 Task: Use VLC "Snapshot" feature to capture screenshots of a video with a customizable filename prefix.
Action: Mouse moved to (157, 97)
Screenshot: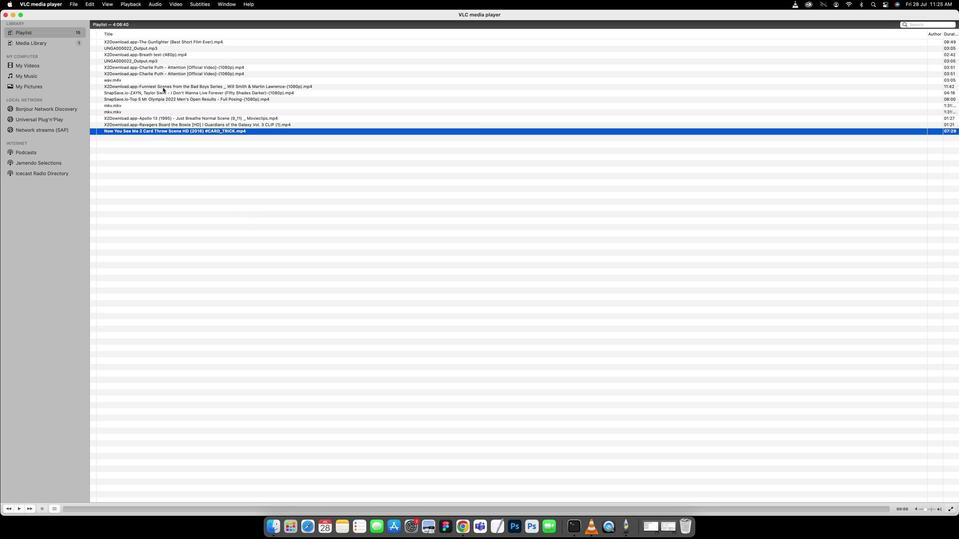 
Action: Mouse pressed left at (157, 97)
Screenshot: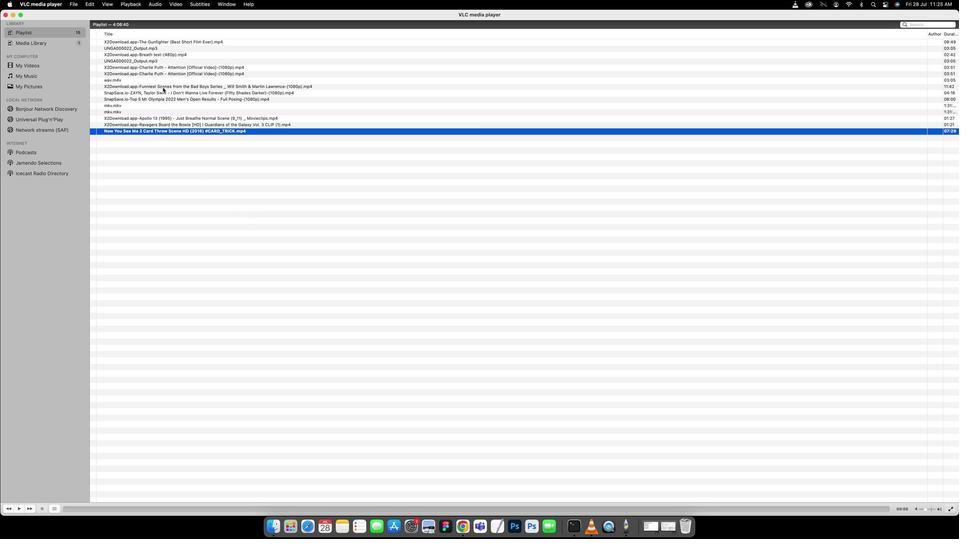 
Action: Mouse pressed left at (157, 97)
Screenshot: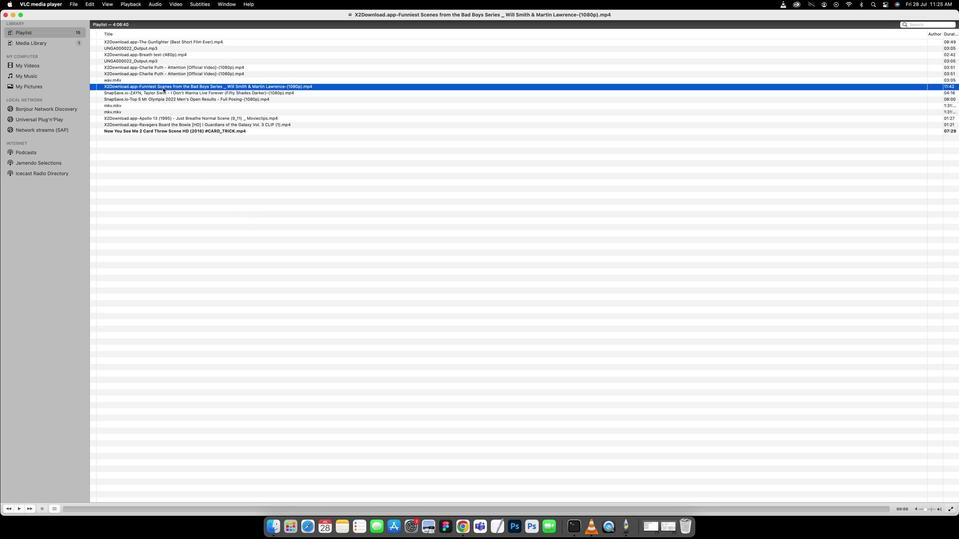 
Action: Mouse moved to (404, 461)
Screenshot: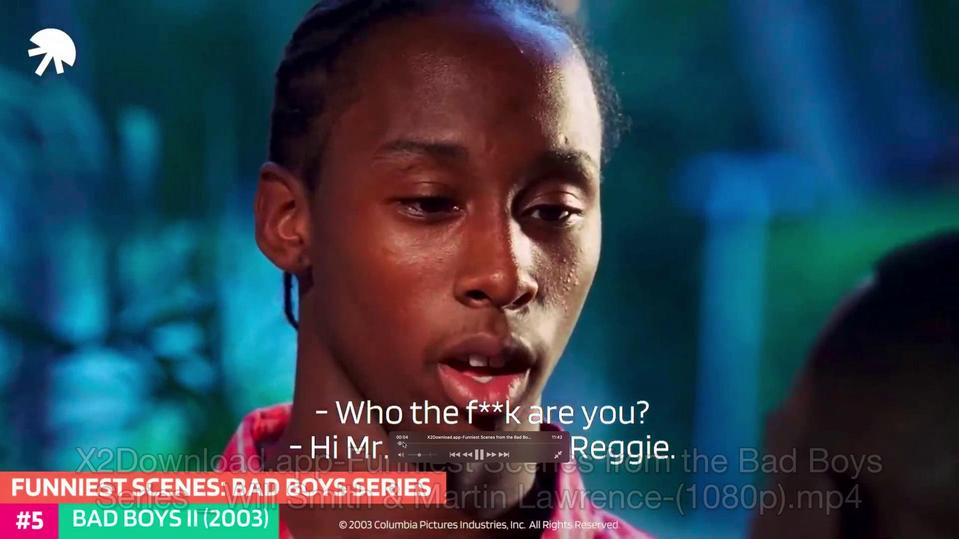 
Action: Mouse pressed left at (404, 461)
Screenshot: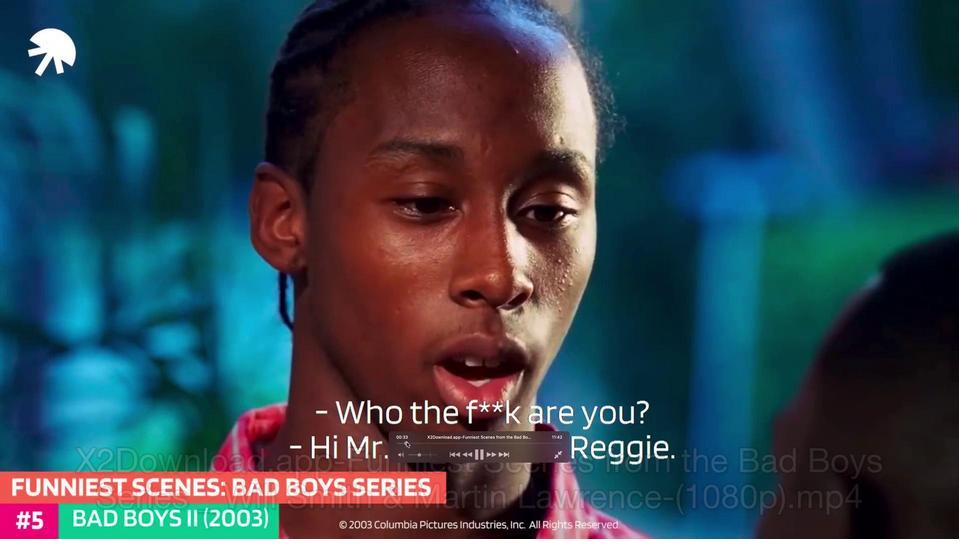 
Action: Mouse moved to (246, 252)
Screenshot: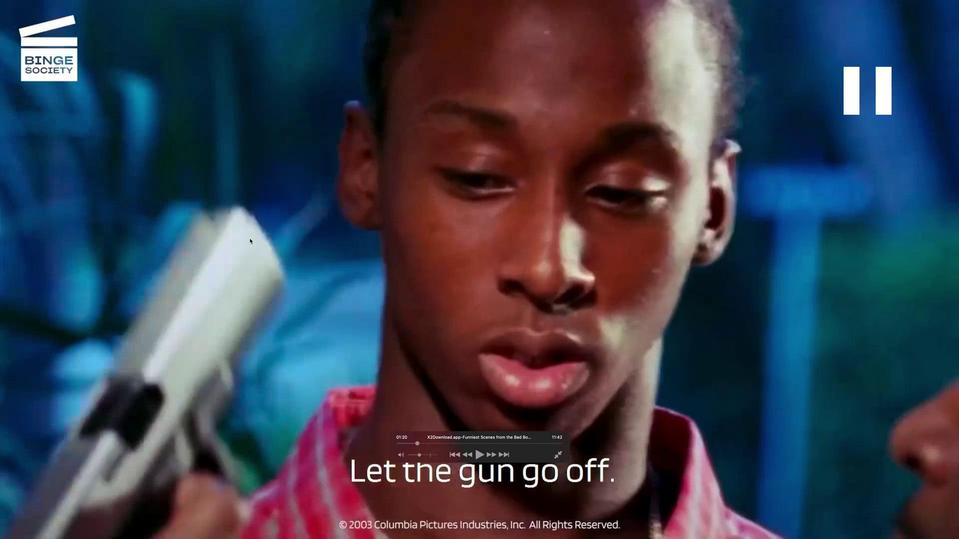 
Action: Key pressed Key.space
Screenshot: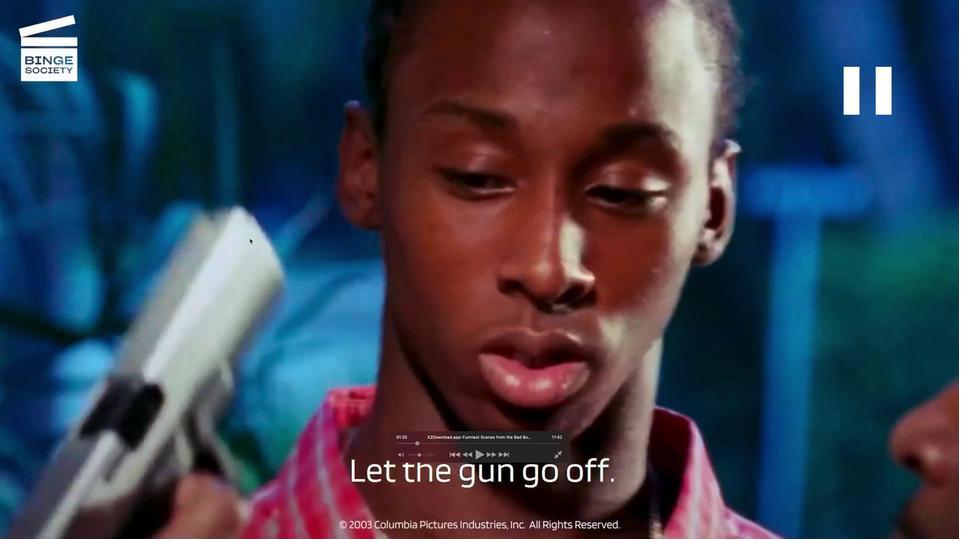 
Action: Mouse moved to (145, 12)
Screenshot: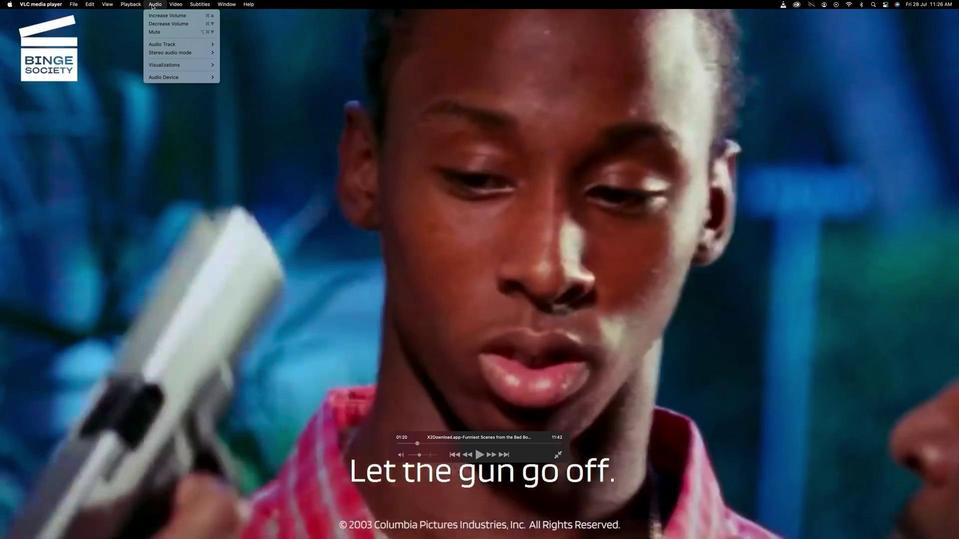 
Action: Mouse pressed left at (145, 12)
Screenshot: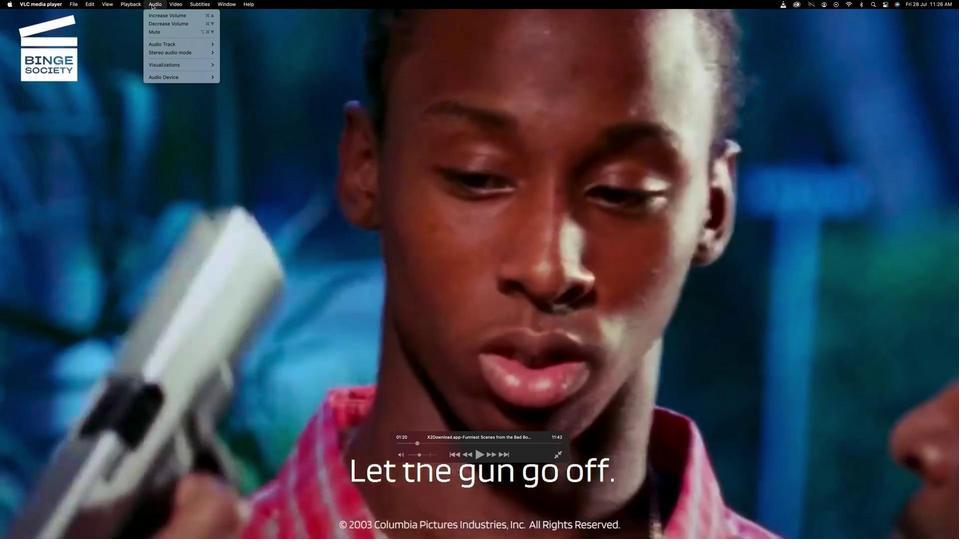 
Action: Mouse moved to (178, 76)
Screenshot: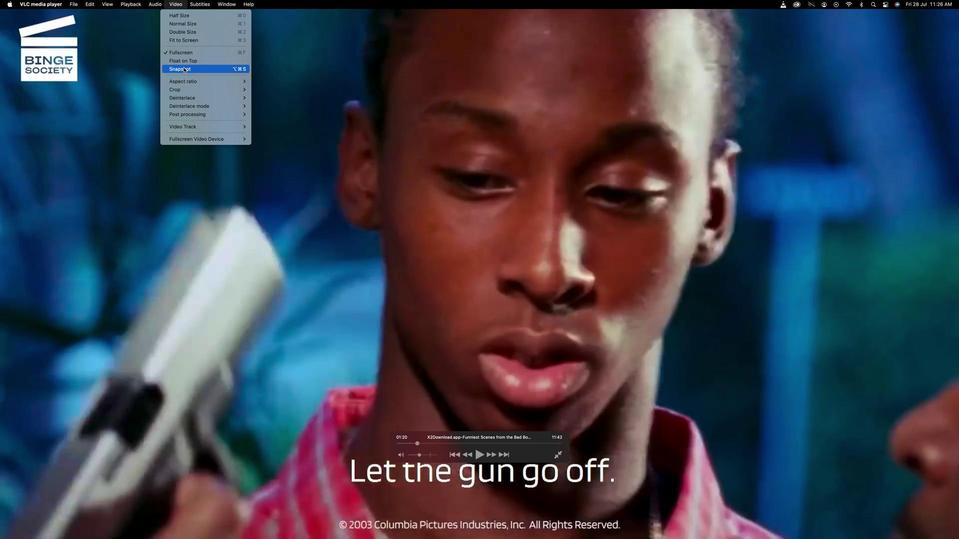 
Action: Mouse pressed left at (178, 76)
Screenshot: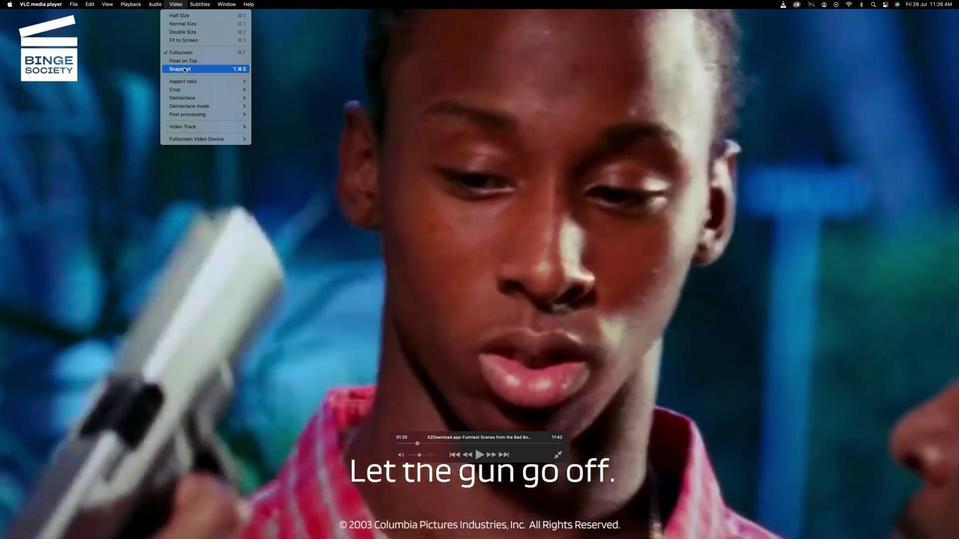 
Action: Mouse moved to (268, 543)
Screenshot: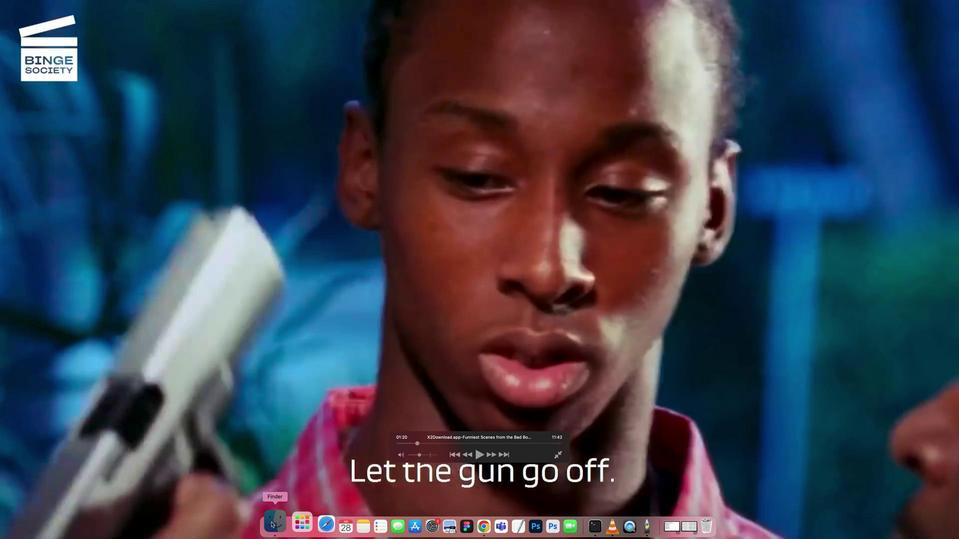 
Action: Mouse pressed left at (268, 543)
Screenshot: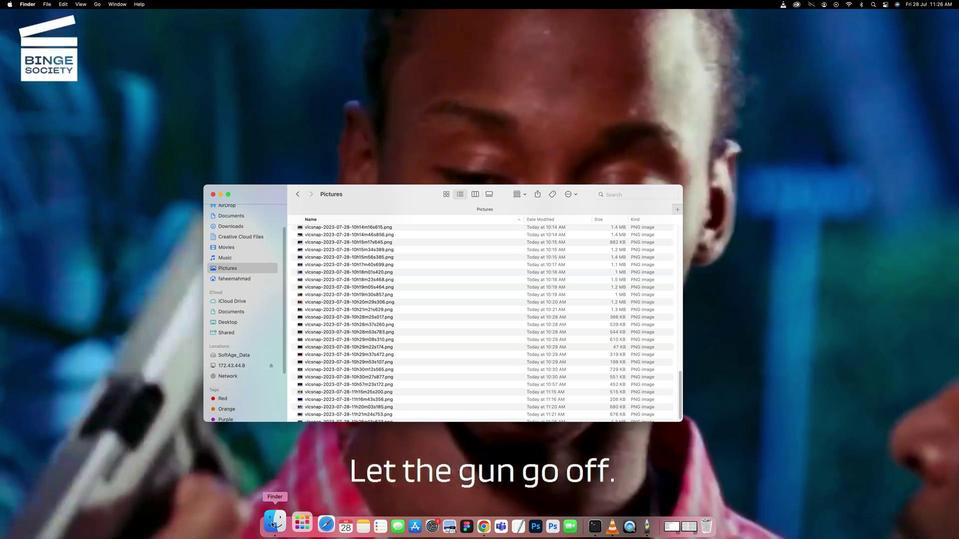 
Action: Mouse moved to (249, 284)
Screenshot: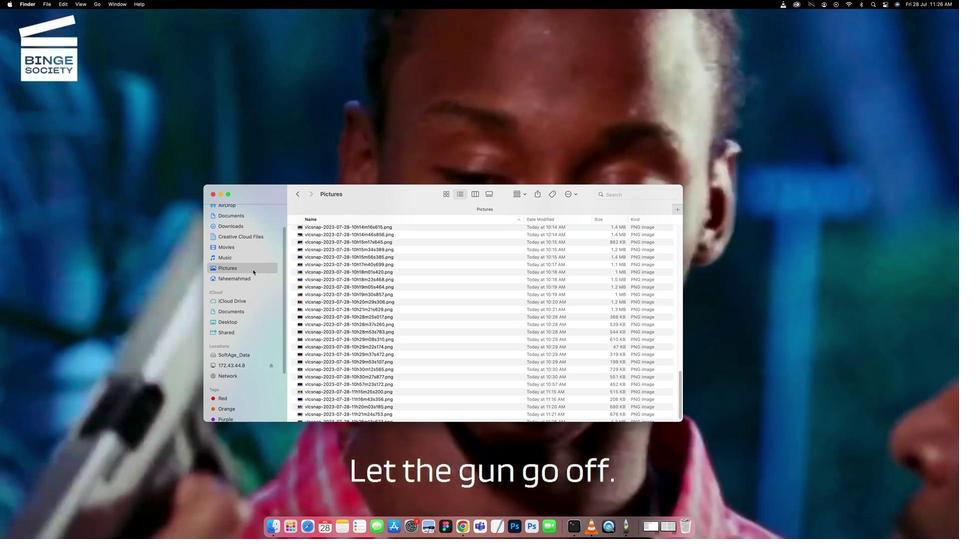
Action: Mouse pressed left at (249, 284)
Screenshot: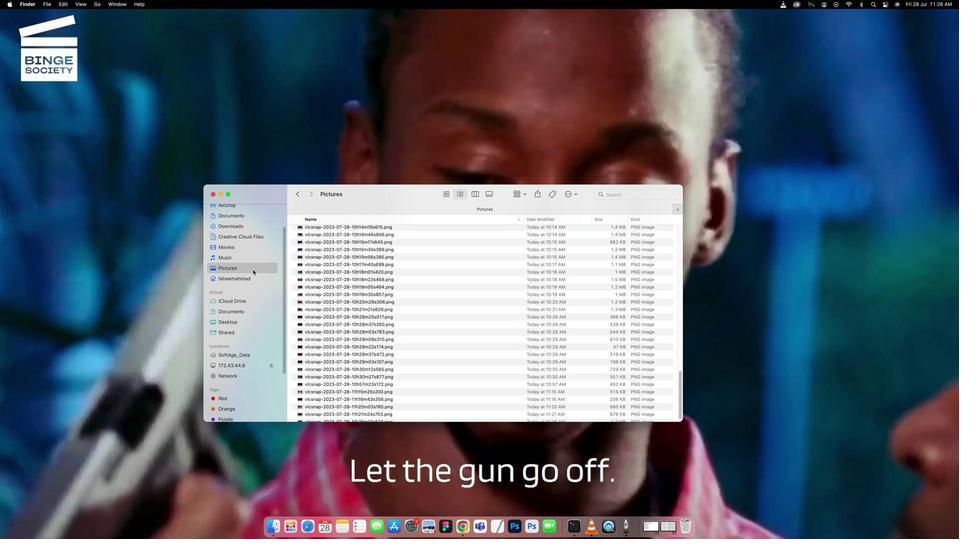 
Action: Mouse moved to (249, 284)
Screenshot: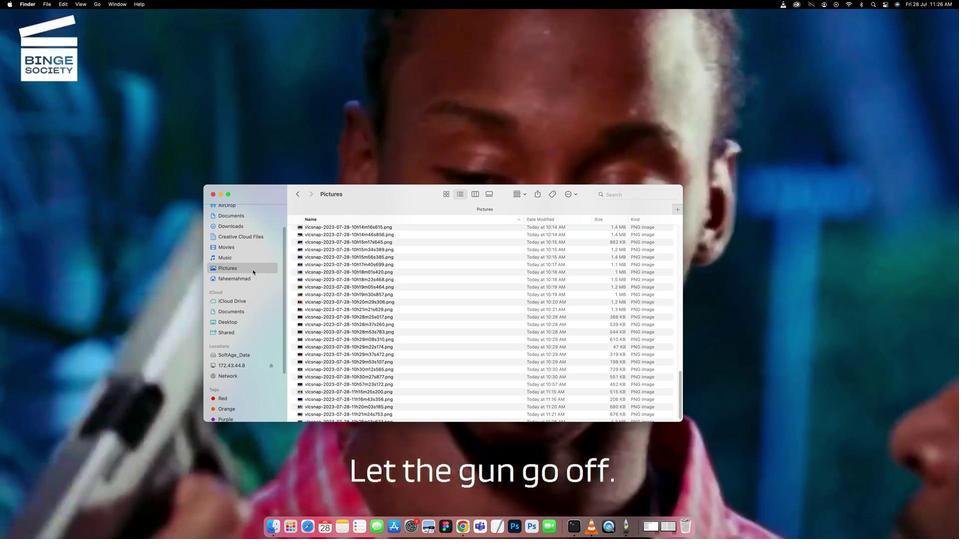 
Action: Mouse pressed left at (249, 284)
Screenshot: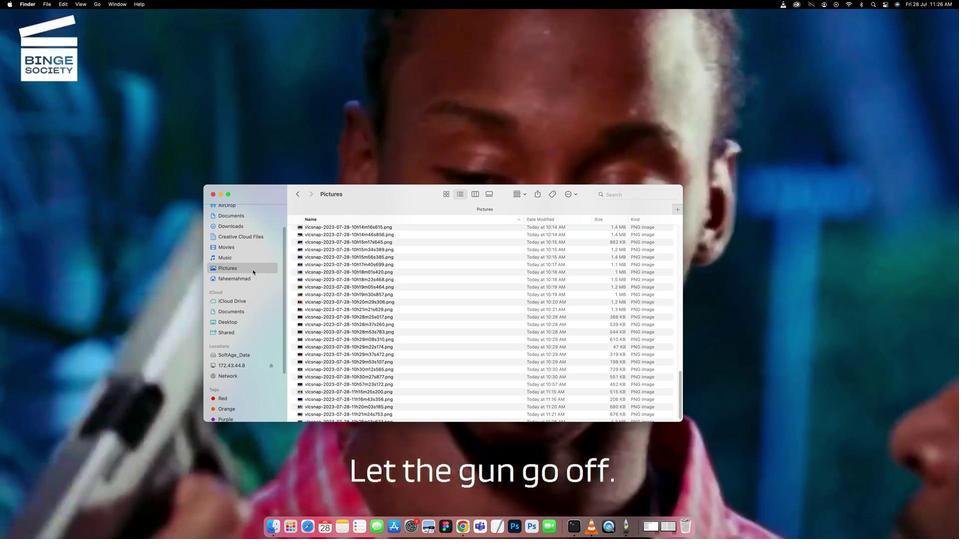 
Action: Mouse moved to (244, 272)
Screenshot: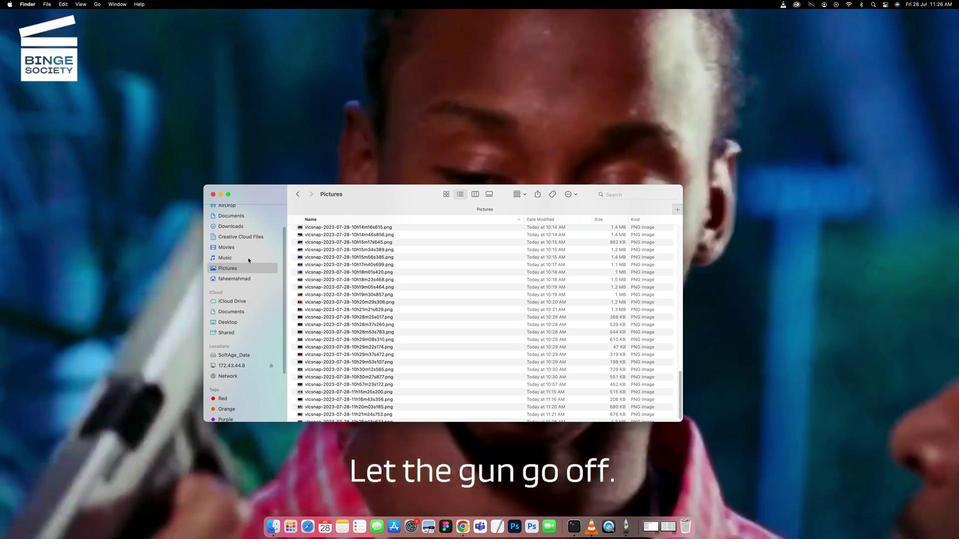 
Action: Mouse pressed left at (244, 272)
Screenshot: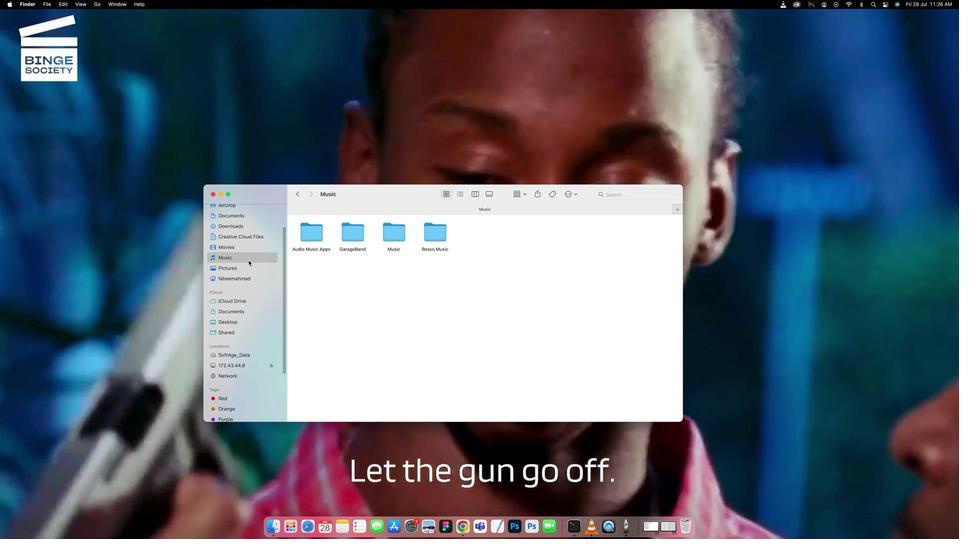 
Action: Mouse moved to (244, 282)
Screenshot: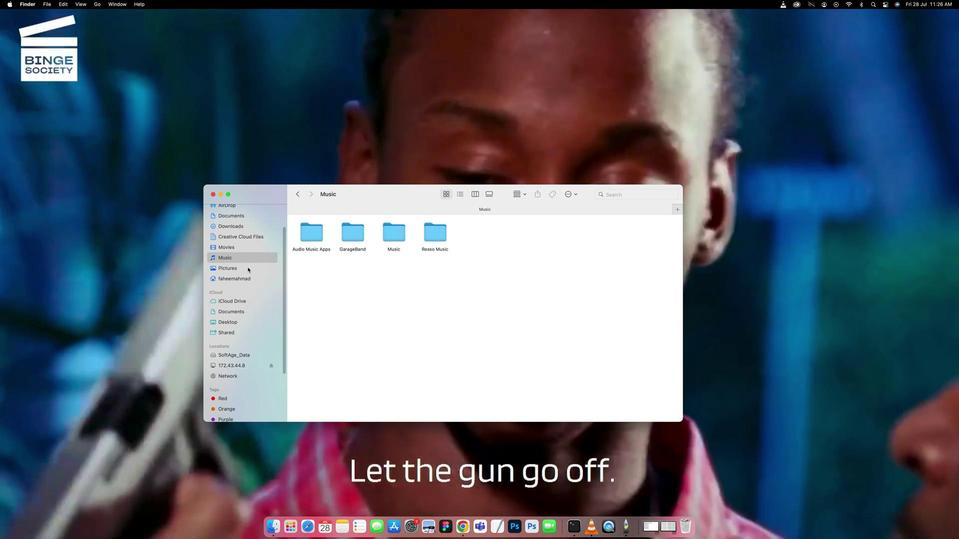 
Action: Mouse pressed left at (244, 282)
Screenshot: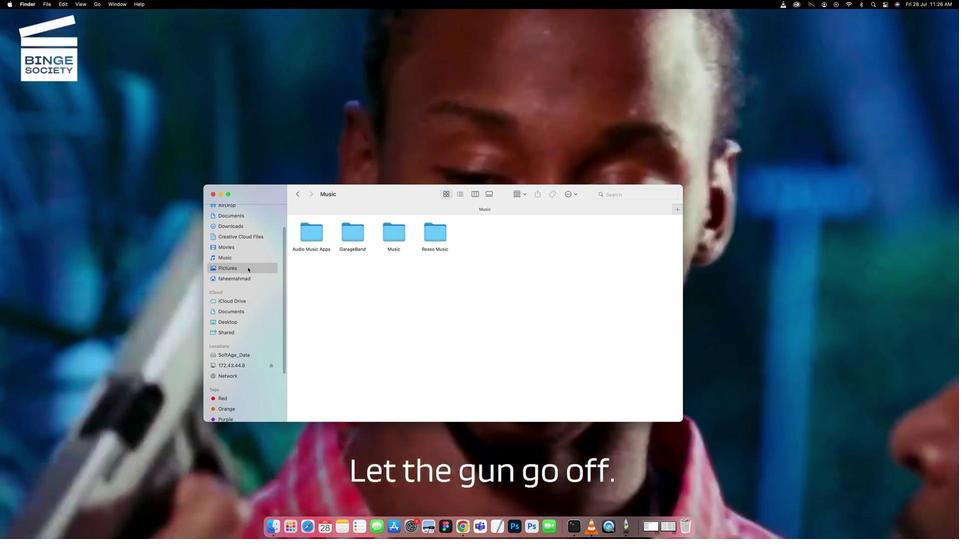 
Action: Mouse moved to (312, 283)
Screenshot: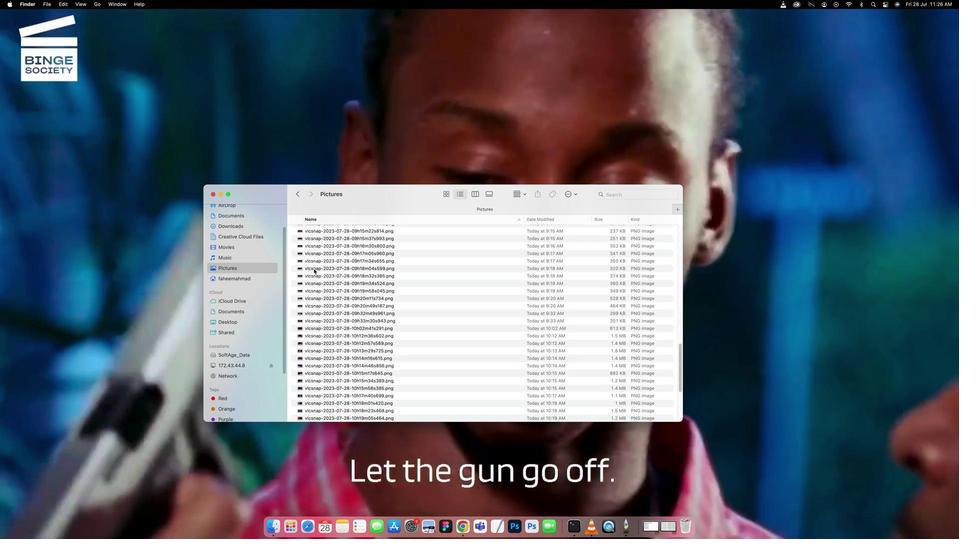 
Action: Mouse scrolled (312, 283) with delta (-9, 7)
Screenshot: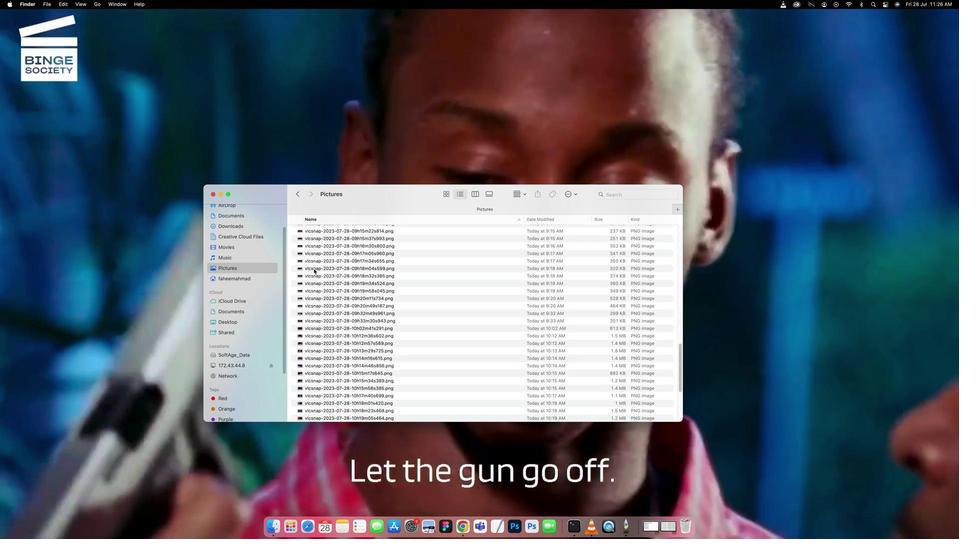 
Action: Mouse scrolled (312, 283) with delta (-9, 7)
Screenshot: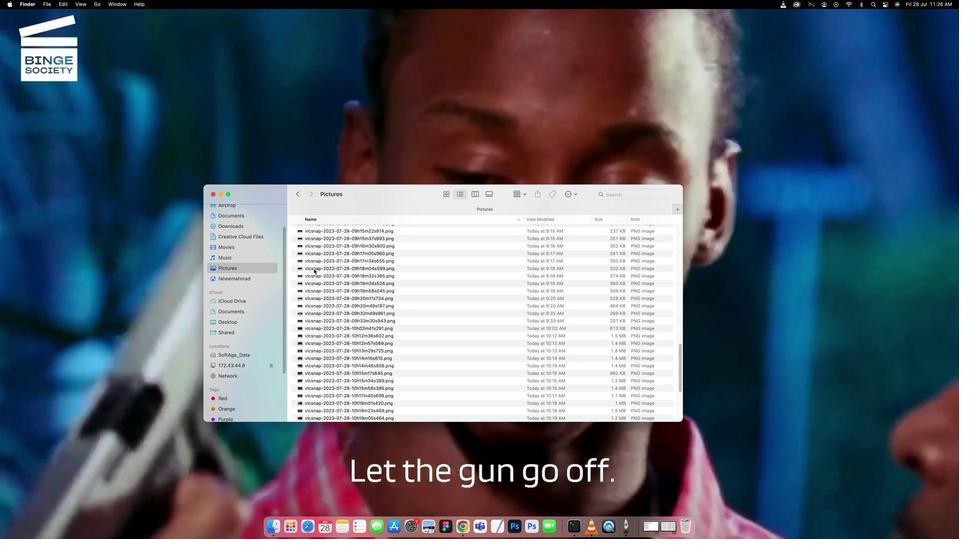 
Action: Mouse scrolled (312, 283) with delta (-9, 8)
Screenshot: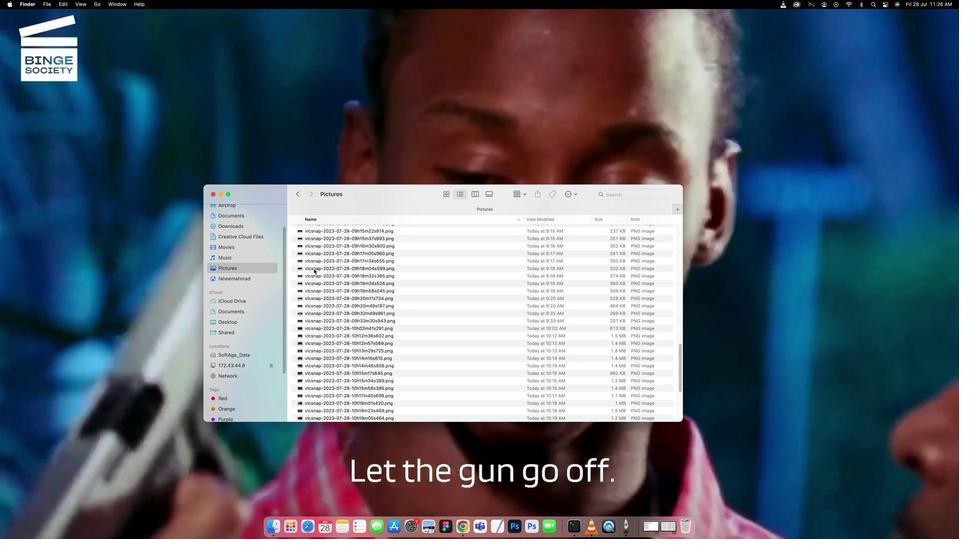 
Action: Mouse scrolled (312, 283) with delta (-9, 9)
Screenshot: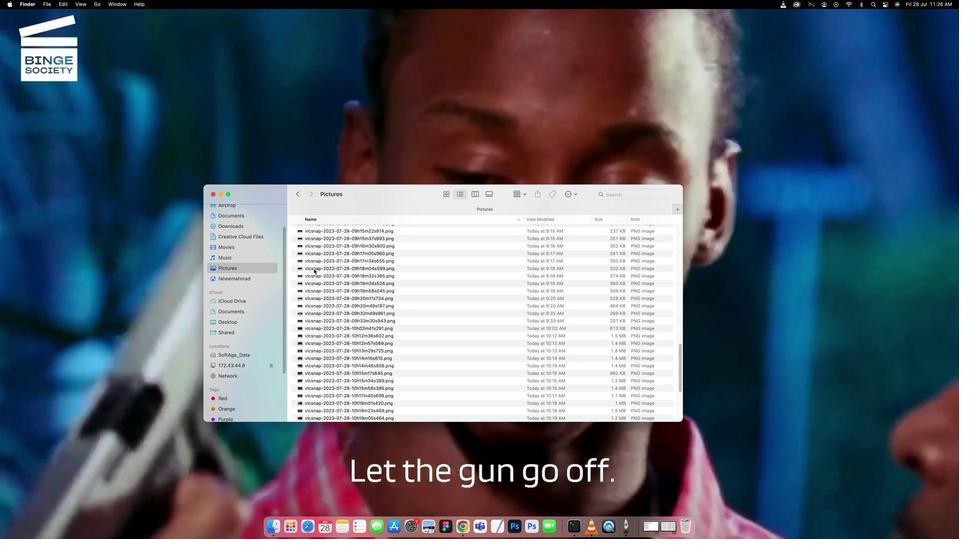 
Action: Mouse scrolled (312, 283) with delta (-9, 9)
Screenshot: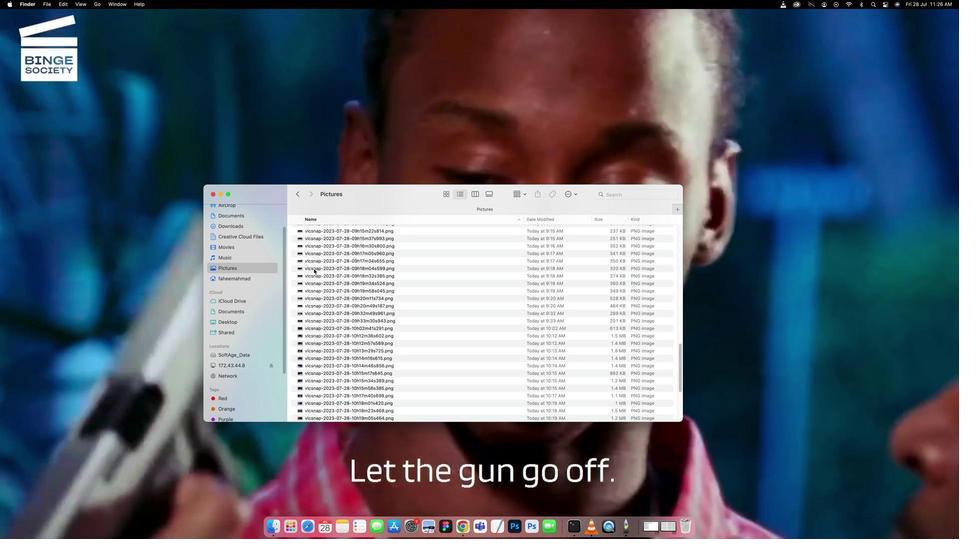 
Action: Mouse scrolled (312, 283) with delta (-9, 7)
Screenshot: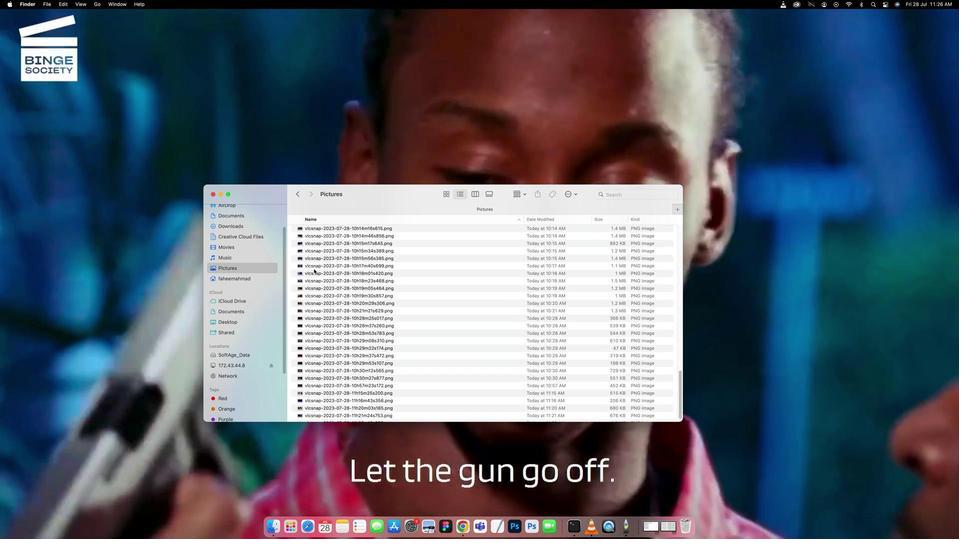 
Action: Mouse scrolled (312, 283) with delta (-9, 7)
Screenshot: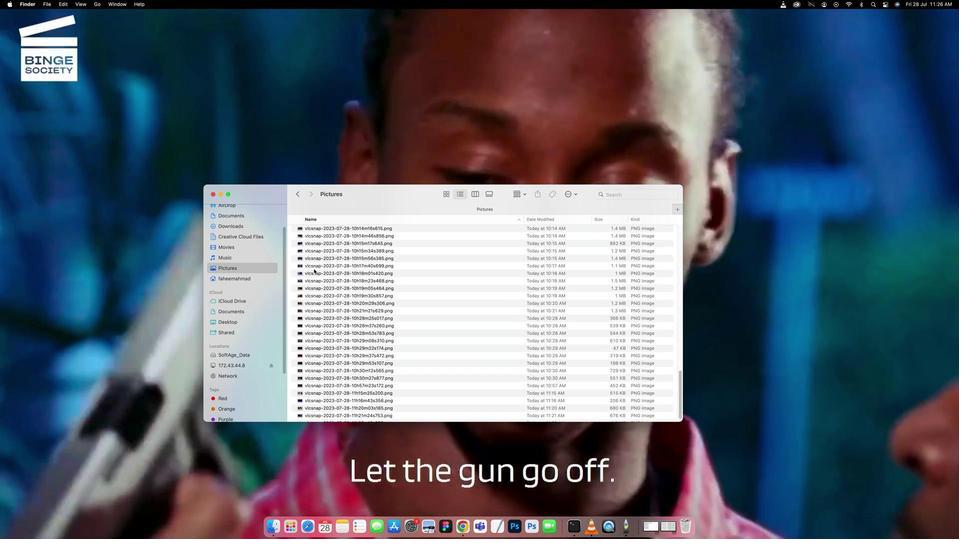 
Action: Mouse scrolled (312, 283) with delta (-9, 5)
Screenshot: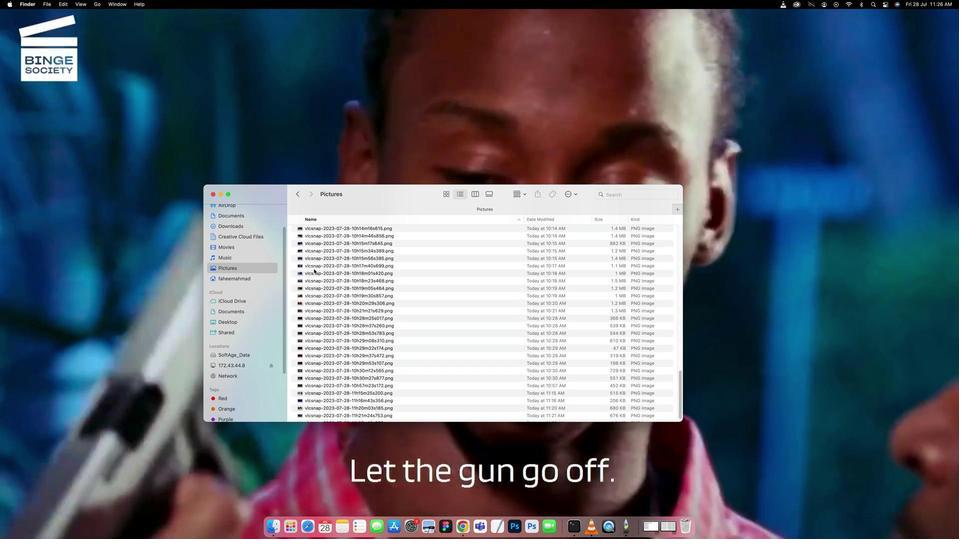 
Action: Mouse scrolled (312, 283) with delta (-9, 5)
Screenshot: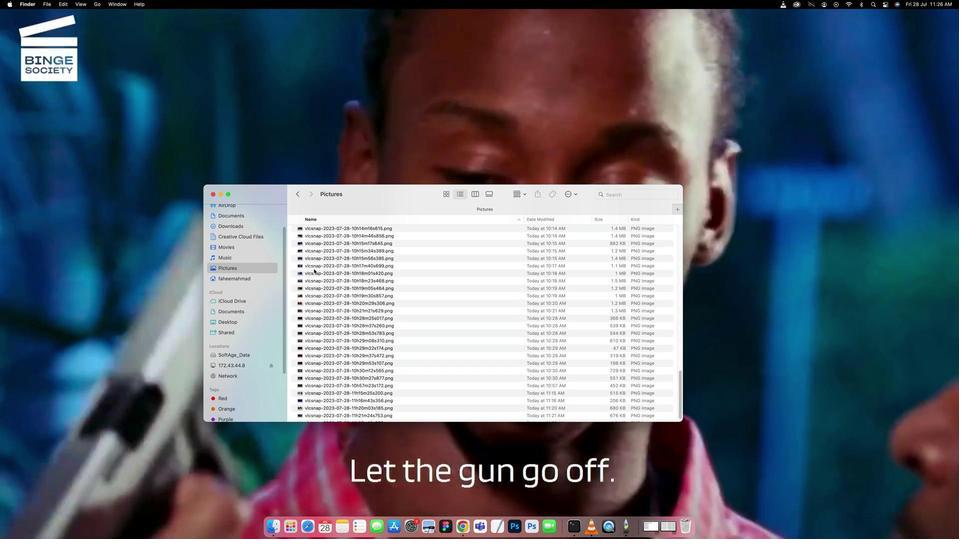 
Action: Mouse scrolled (312, 283) with delta (-9, 5)
Screenshot: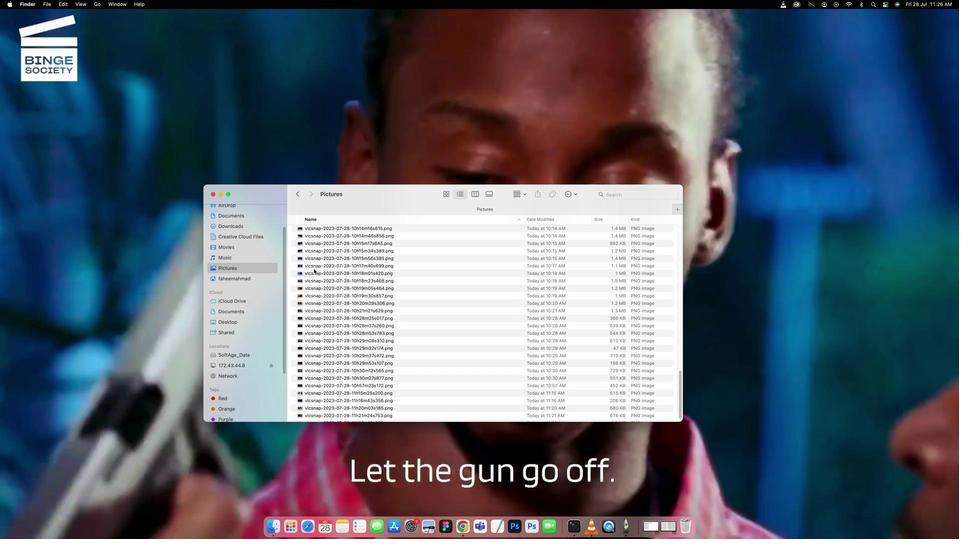 
Action: Mouse scrolled (312, 283) with delta (-9, 7)
Screenshot: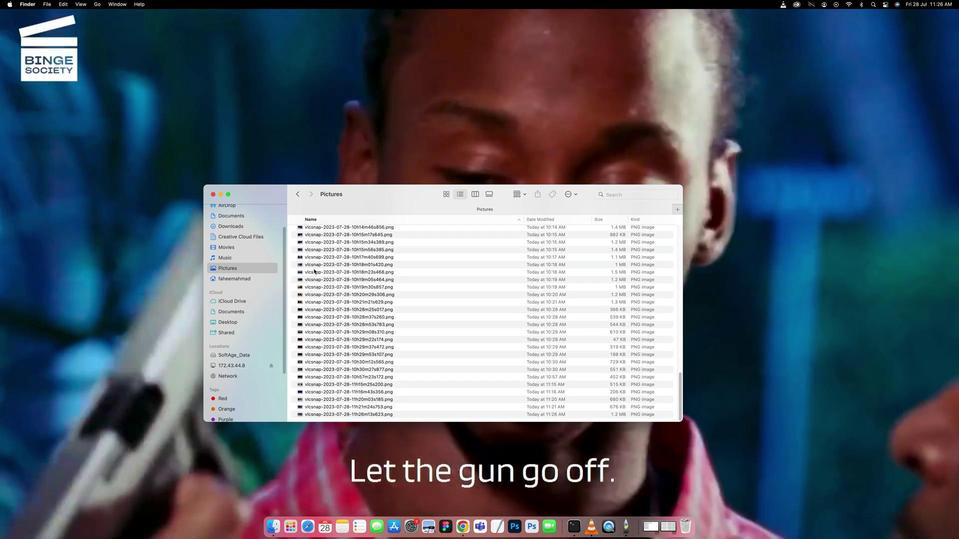 
Action: Mouse scrolled (312, 283) with delta (-9, 7)
Screenshot: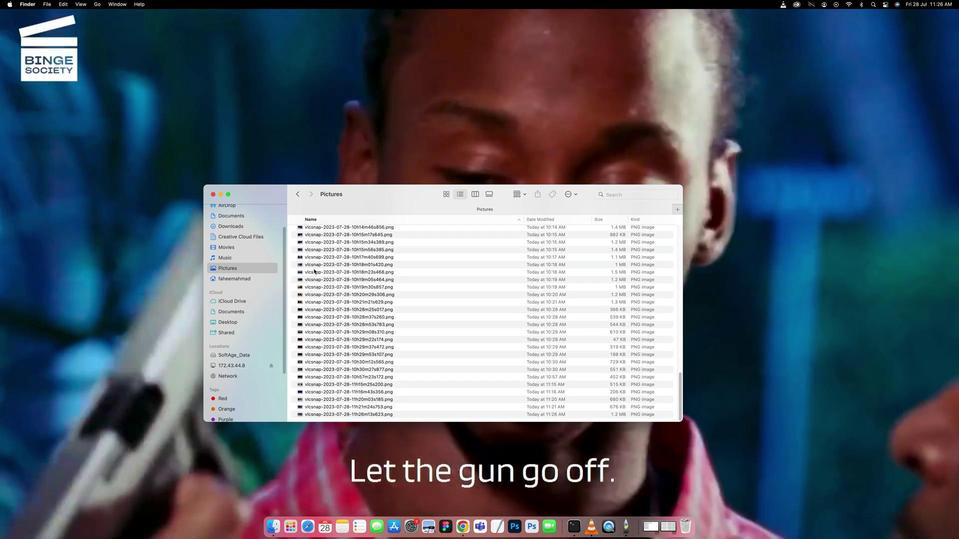 
Action: Mouse scrolled (312, 283) with delta (-9, 5)
Screenshot: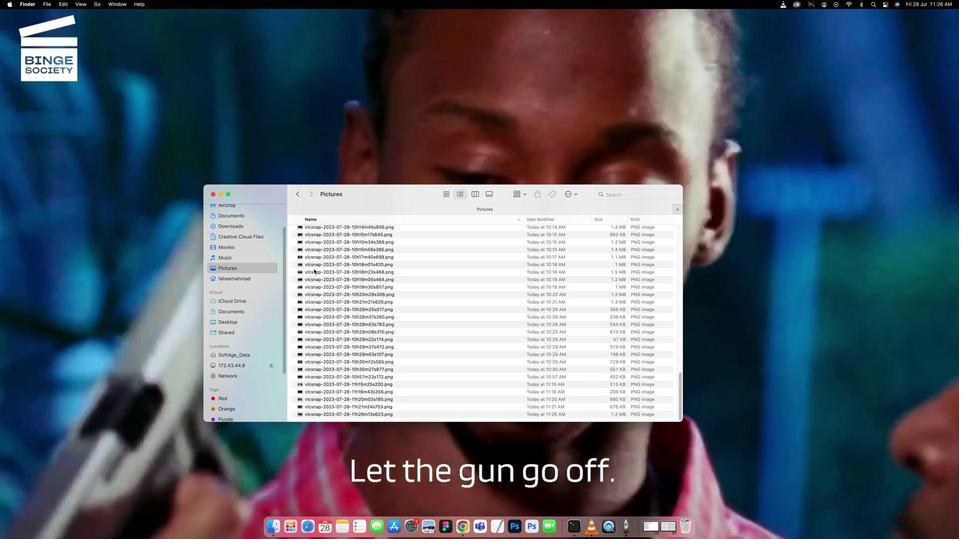 
Action: Mouse scrolled (312, 283) with delta (-9, 5)
Screenshot: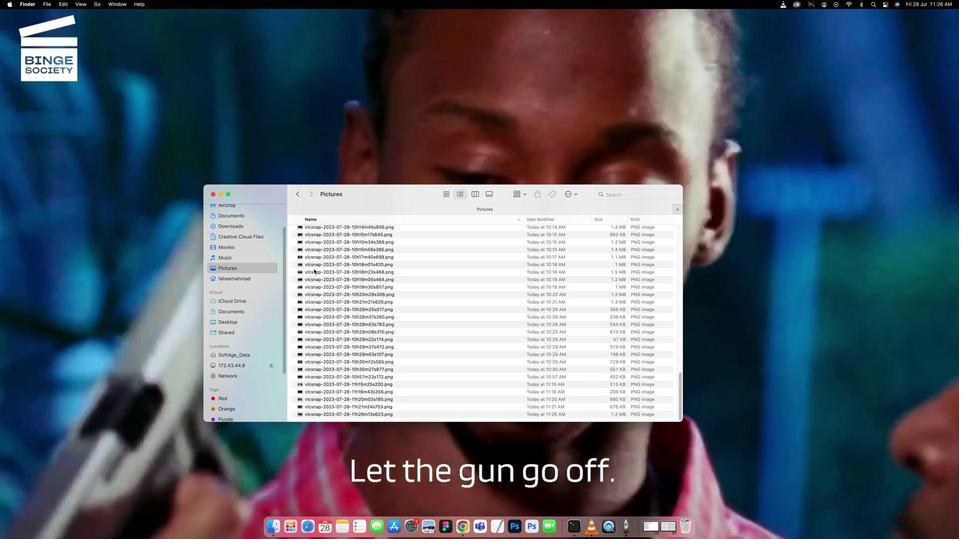 
Action: Mouse scrolled (312, 283) with delta (-9, 5)
Screenshot: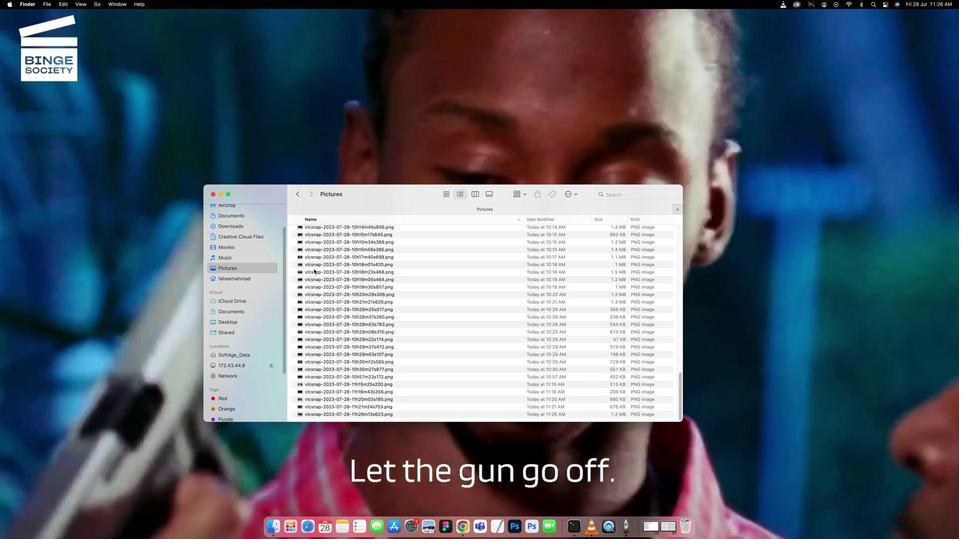 
Action: Mouse scrolled (312, 283) with delta (-9, 4)
Screenshot: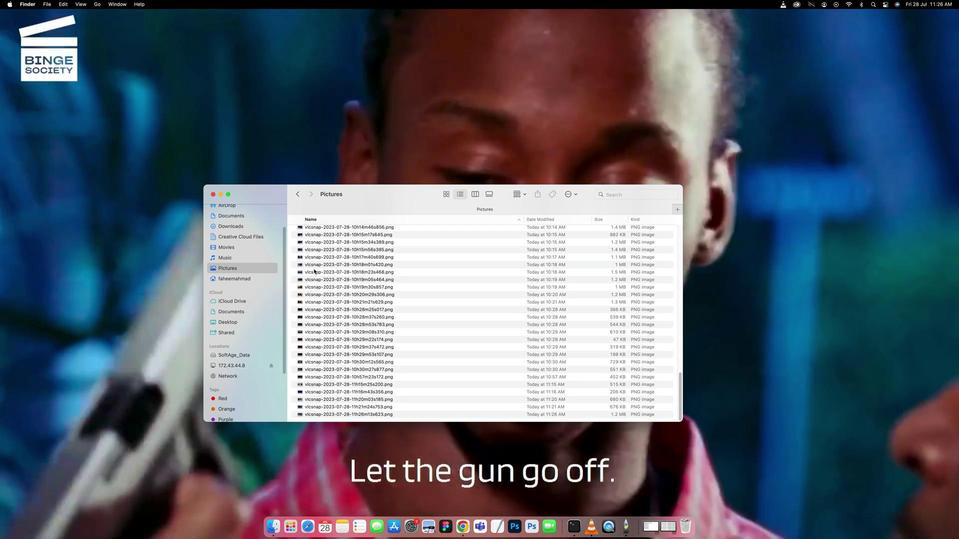 
Action: Mouse scrolled (312, 283) with delta (-9, 7)
Screenshot: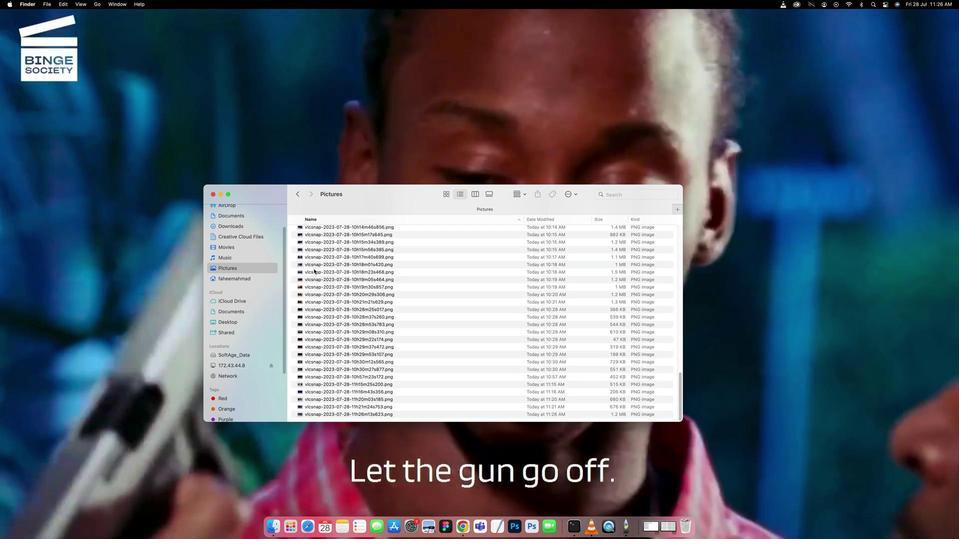 
Action: Mouse scrolled (312, 283) with delta (-9, 7)
Screenshot: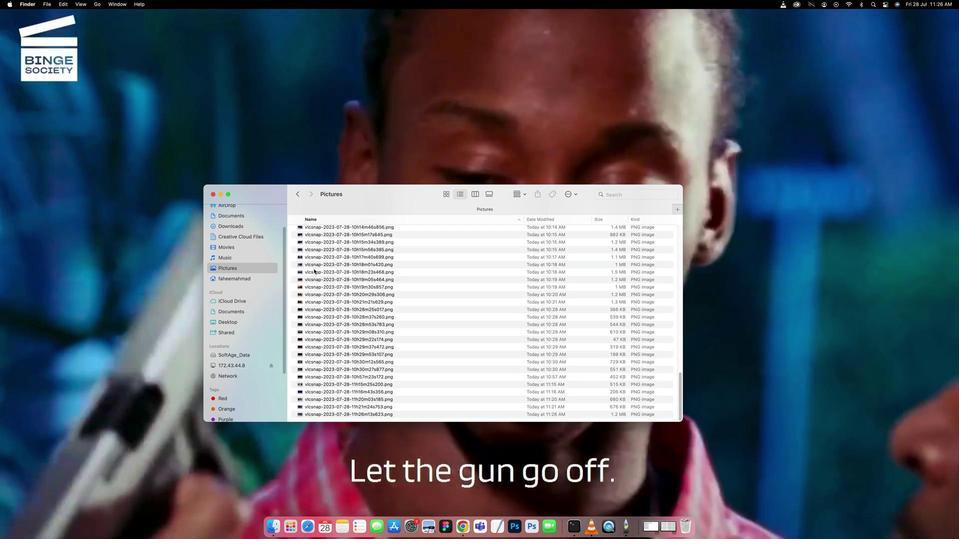 
Action: Mouse scrolled (312, 283) with delta (-9, 5)
Screenshot: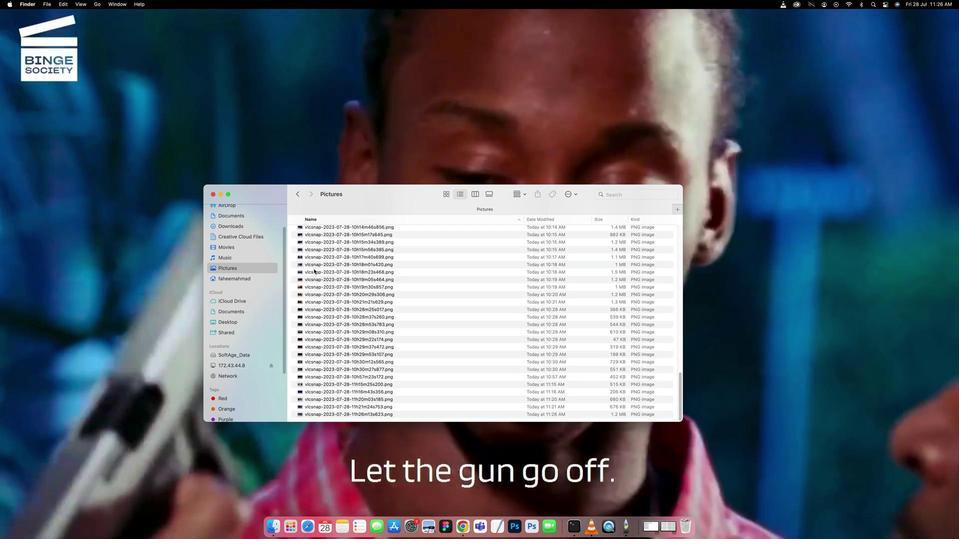 
Action: Mouse scrolled (312, 283) with delta (-9, 5)
Screenshot: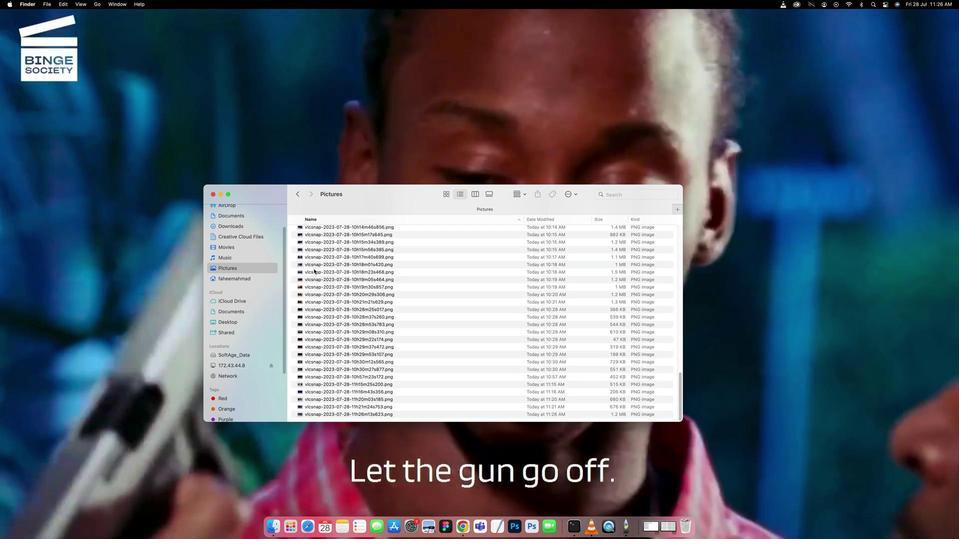 
Action: Mouse scrolled (312, 283) with delta (-9, 5)
Screenshot: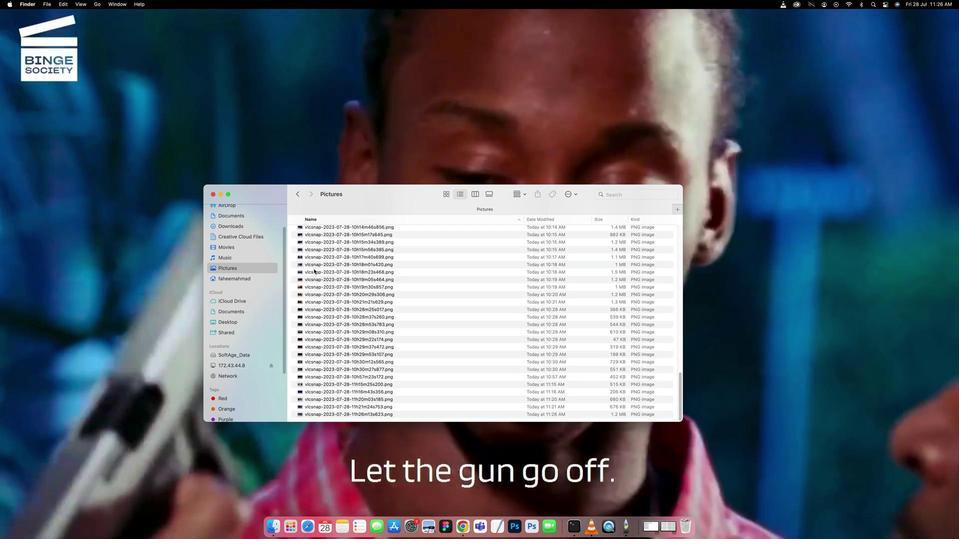 
Action: Mouse scrolled (312, 283) with delta (-9, 4)
Screenshot: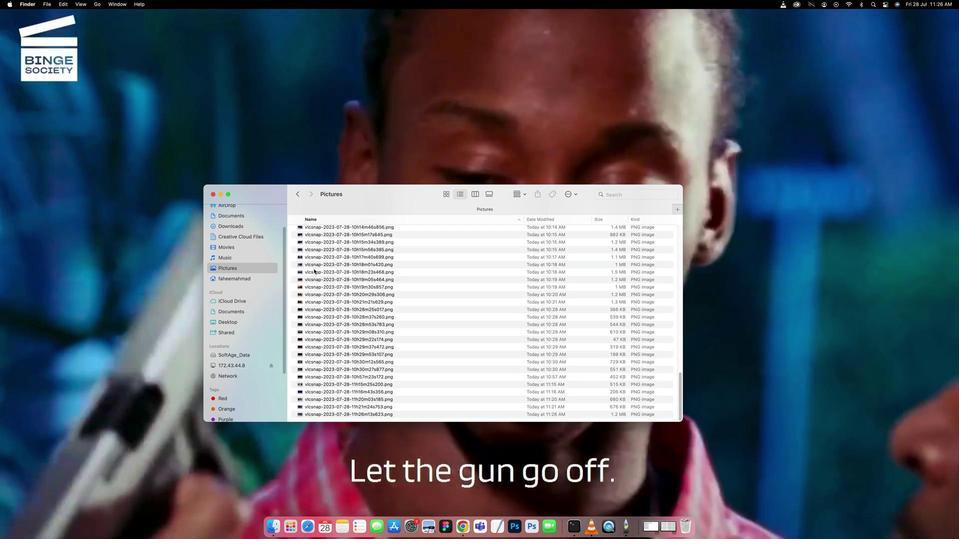 
Action: Mouse scrolled (312, 283) with delta (-9, 4)
Screenshot: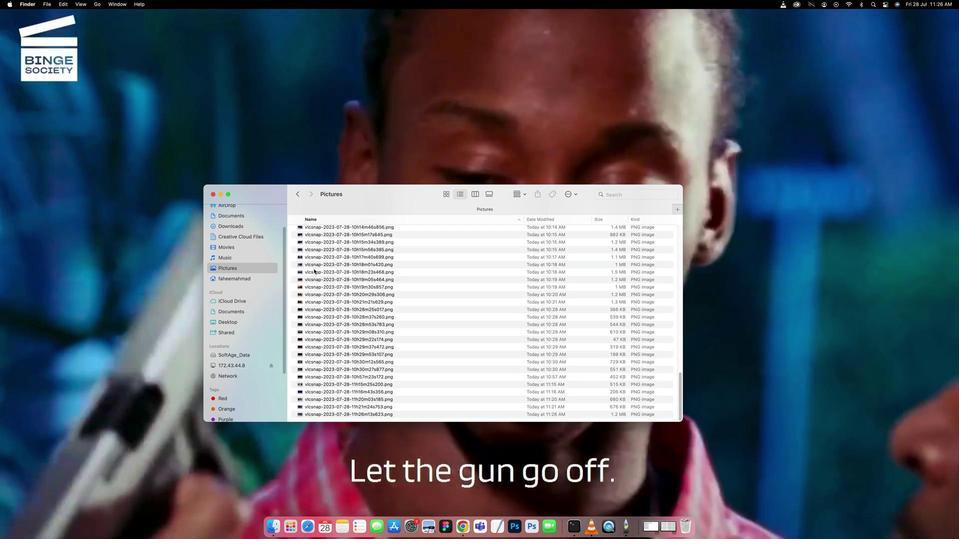 
Action: Mouse moved to (325, 433)
Screenshot: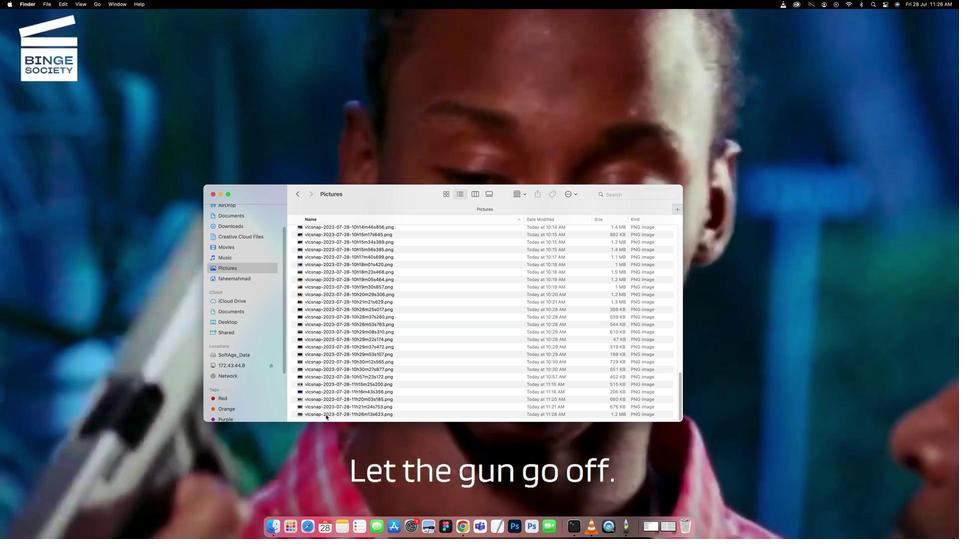 
Action: Mouse pressed left at (325, 433)
Screenshot: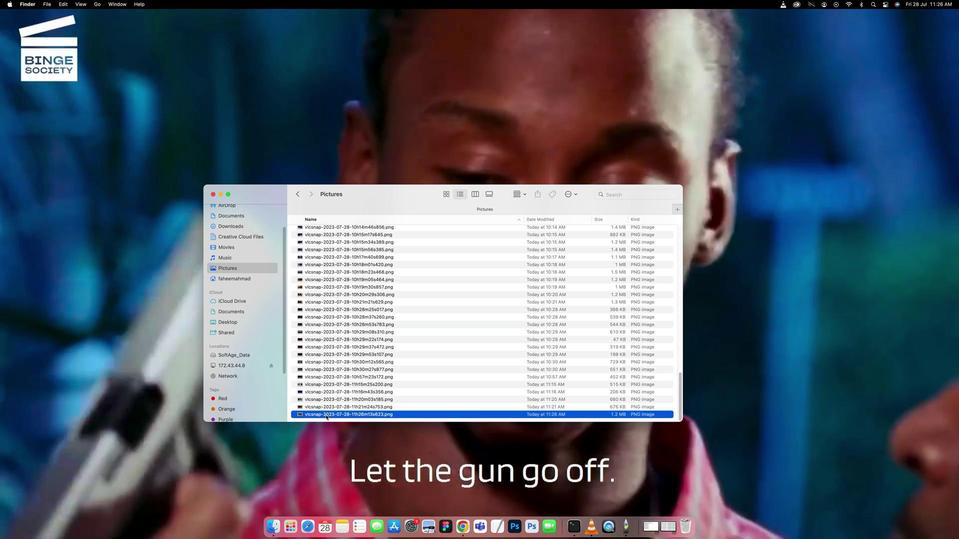 
Action: Mouse moved to (343, 385)
Screenshot: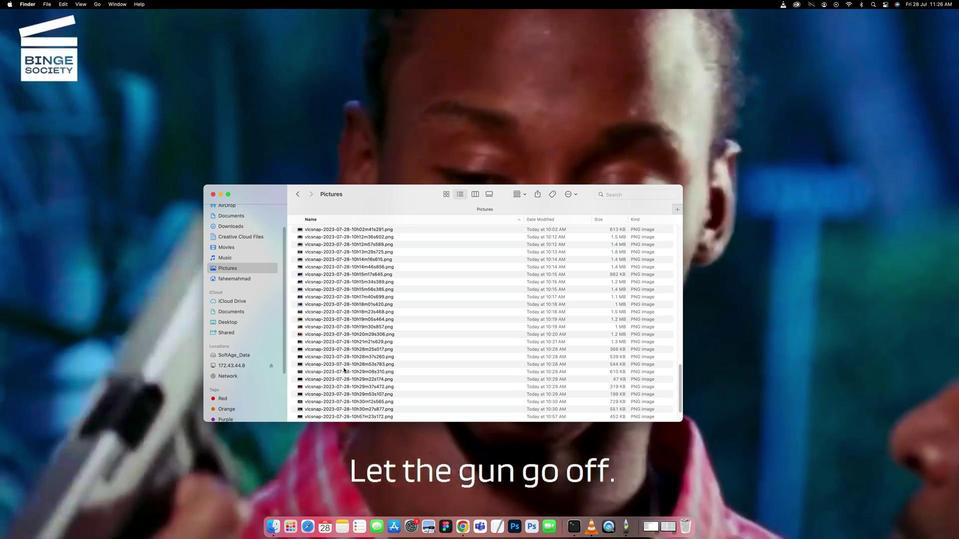 
Action: Mouse scrolled (343, 385) with delta (-9, 7)
Screenshot: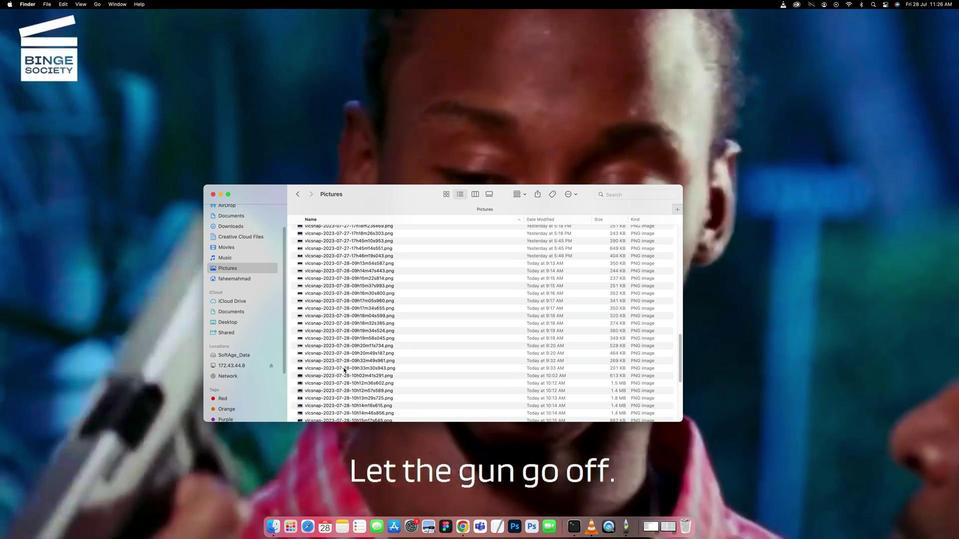 
Action: Mouse scrolled (343, 385) with delta (-9, 7)
Screenshot: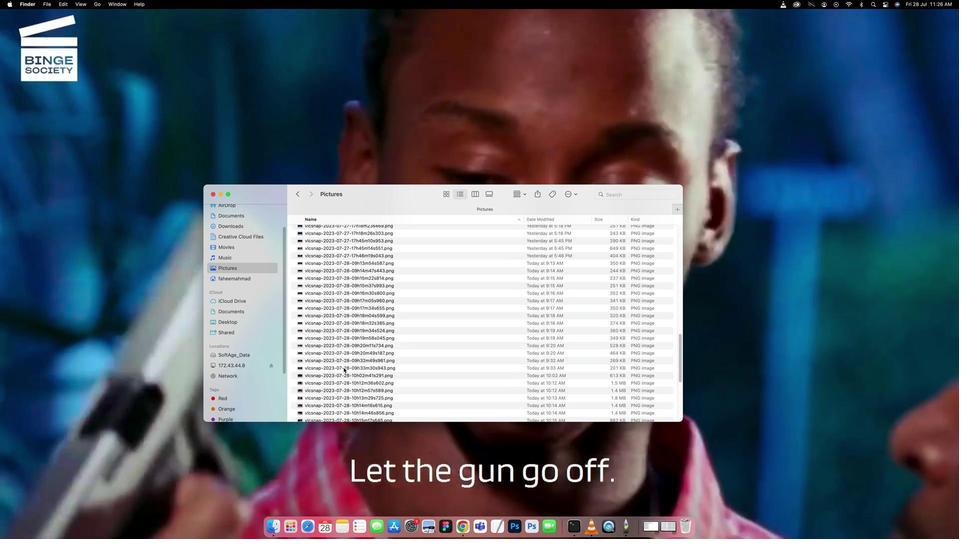 
Action: Mouse scrolled (343, 385) with delta (-9, 8)
Screenshot: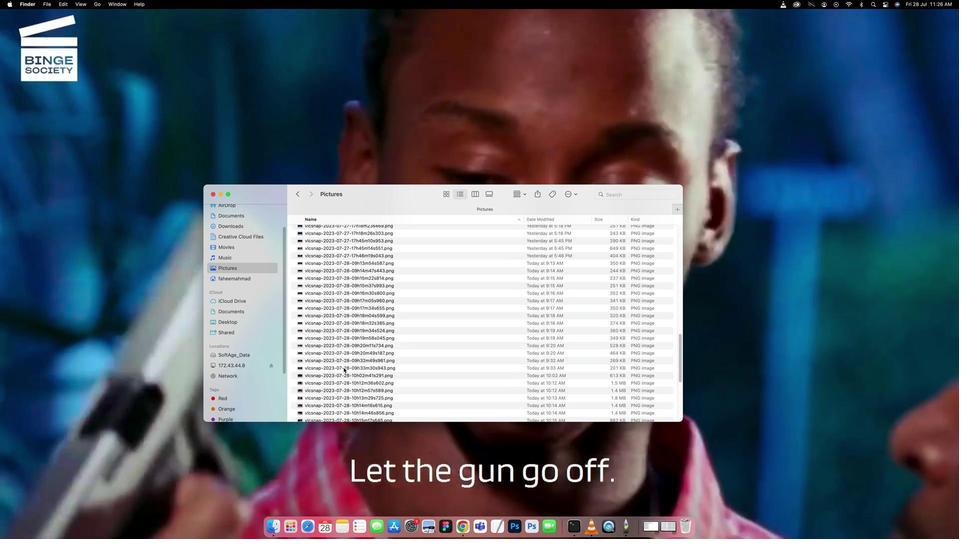 
Action: Mouse scrolled (343, 385) with delta (-9, 9)
Screenshot: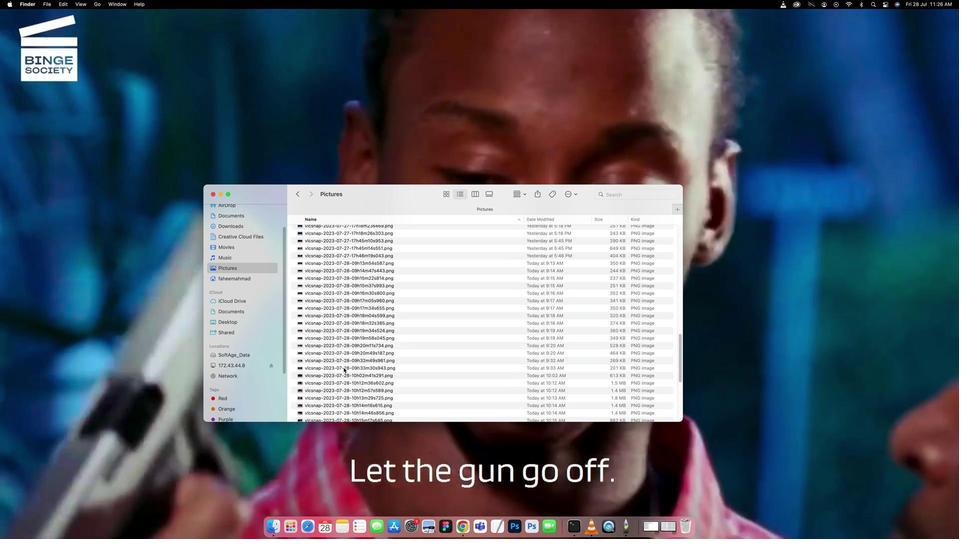 
Action: Mouse scrolled (343, 385) with delta (-9, 9)
Screenshot: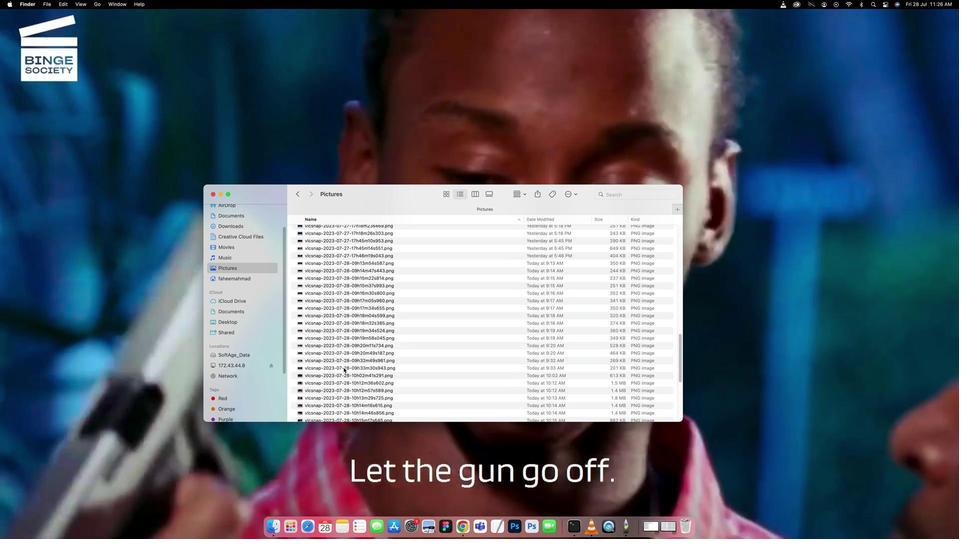 
Action: Mouse scrolled (343, 385) with delta (-9, 10)
Screenshot: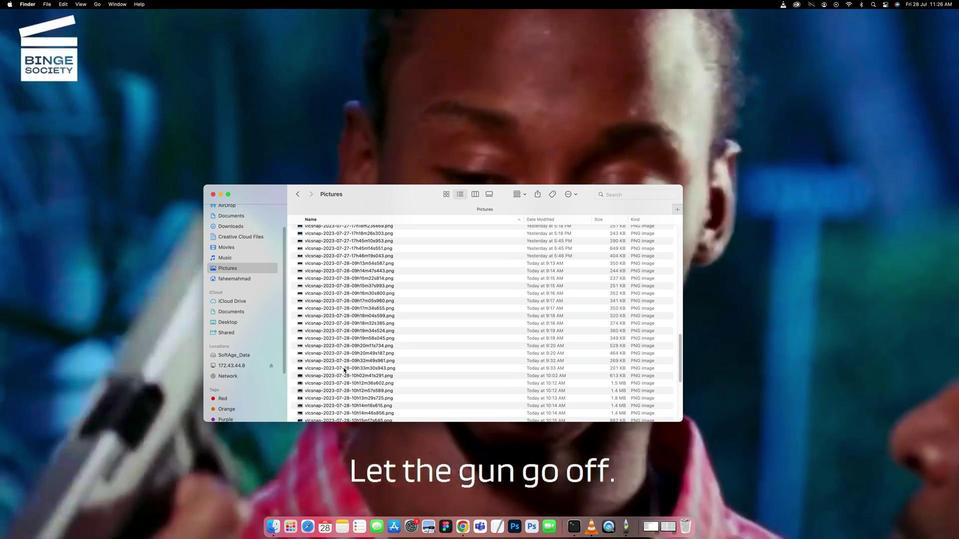 
Action: Mouse scrolled (343, 385) with delta (-9, 7)
Screenshot: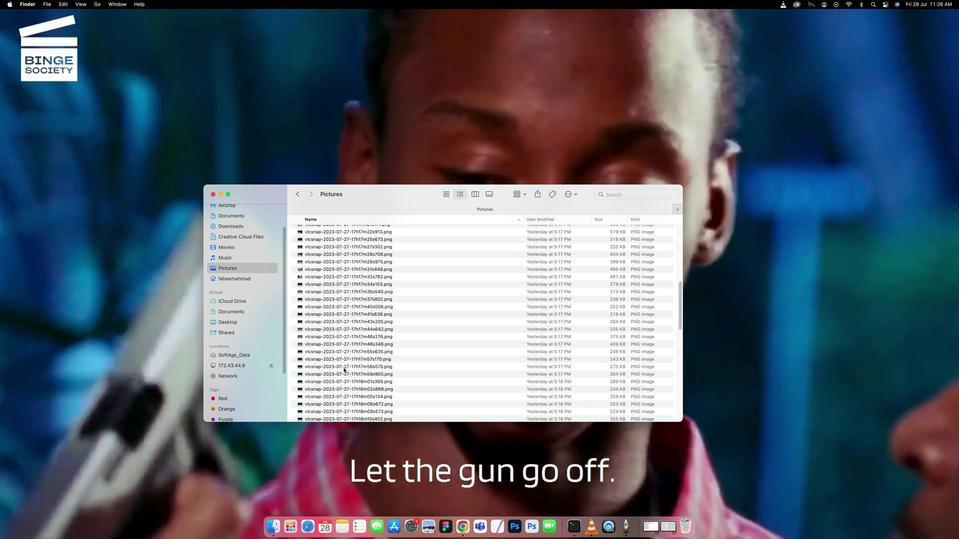 
Action: Mouse scrolled (343, 385) with delta (-9, 7)
Screenshot: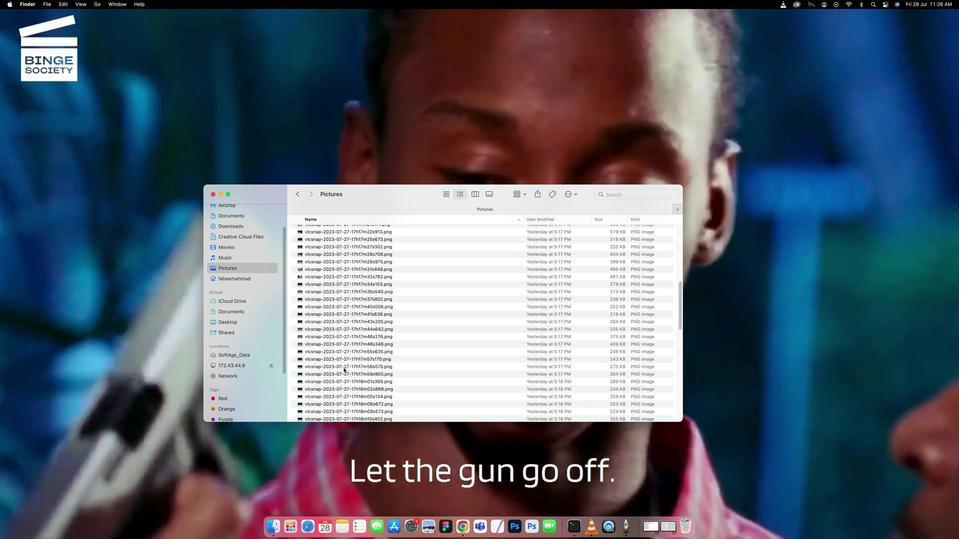 
Action: Mouse scrolled (343, 385) with delta (-9, 8)
Screenshot: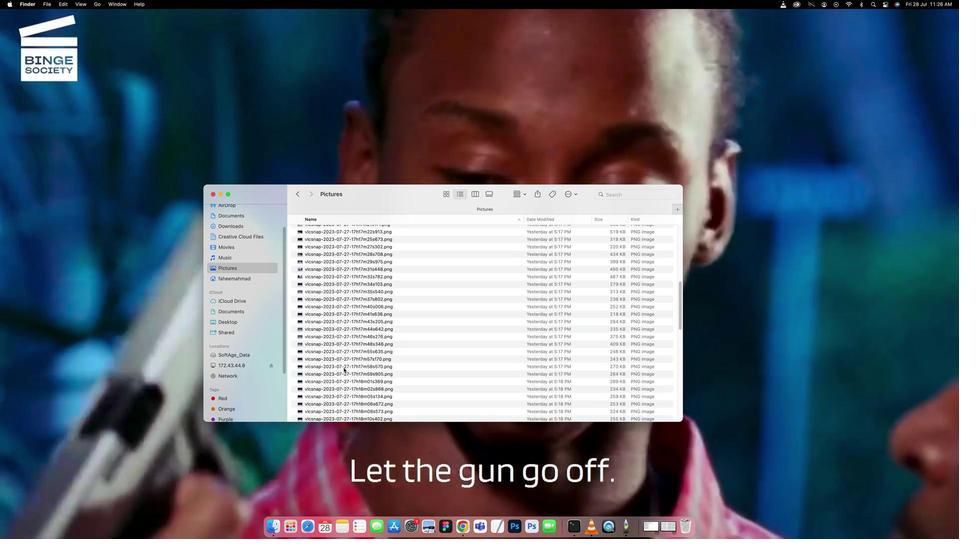 
Action: Mouse scrolled (343, 385) with delta (-9, 9)
Screenshot: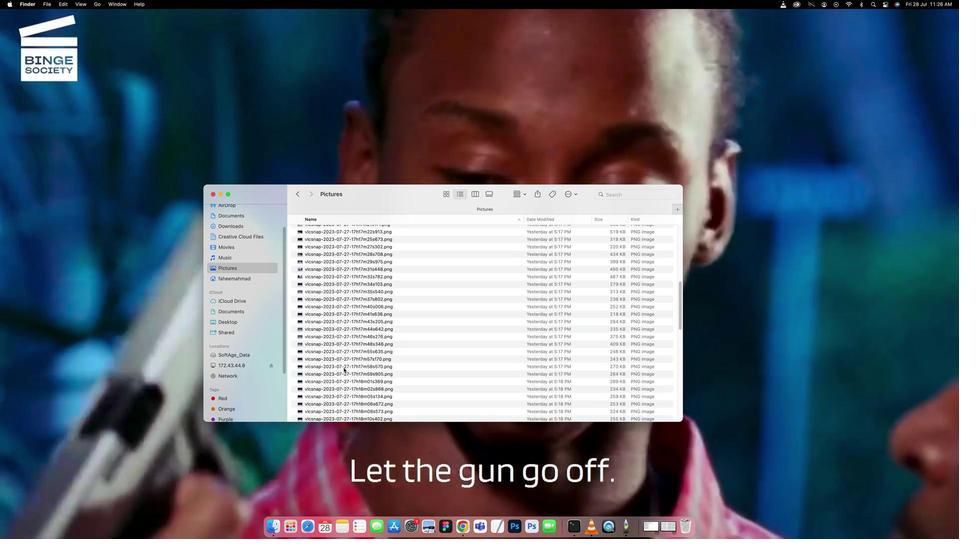
Action: Mouse scrolled (343, 385) with delta (-9, 9)
Screenshot: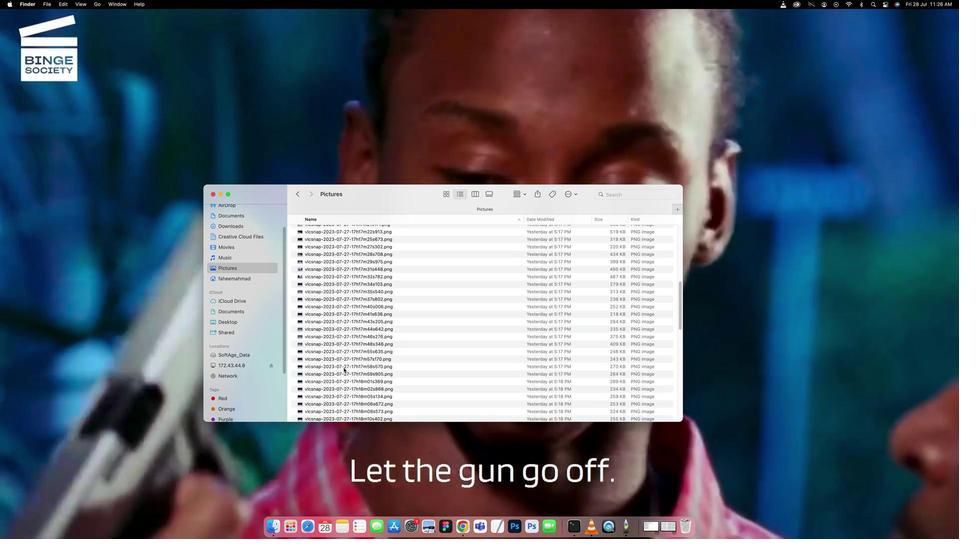 
Action: Mouse scrolled (343, 385) with delta (-9, 10)
Screenshot: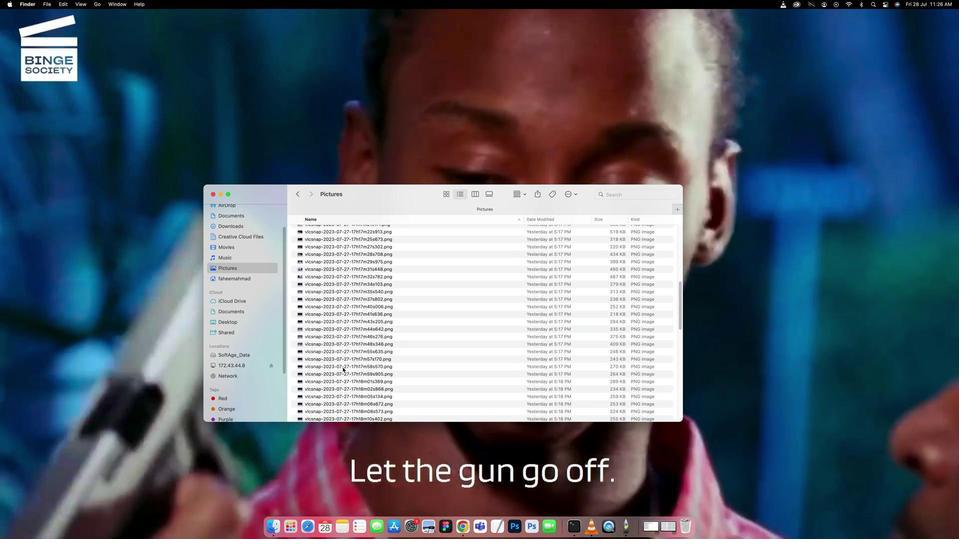 
Action: Mouse scrolled (343, 385) with delta (-9, 10)
Screenshot: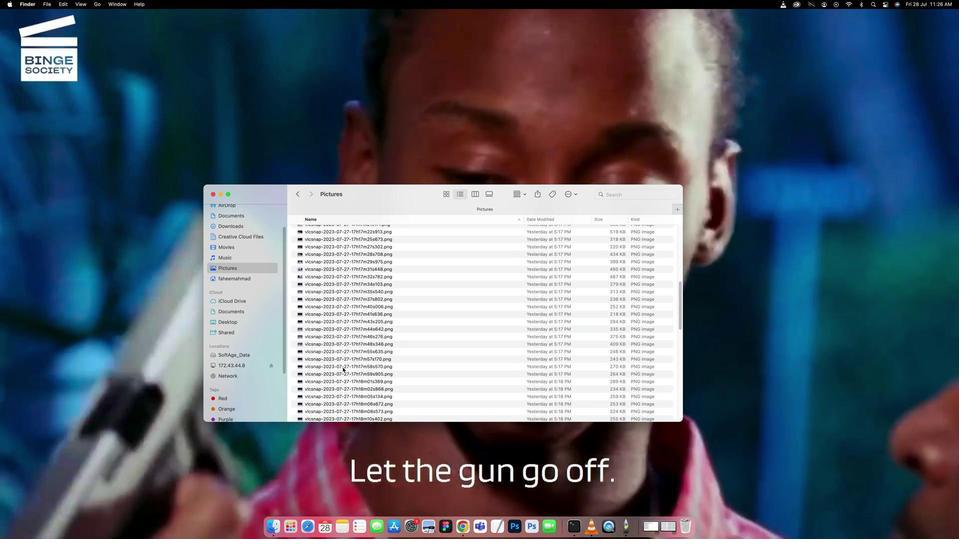 
Action: Mouse moved to (447, 207)
Screenshot: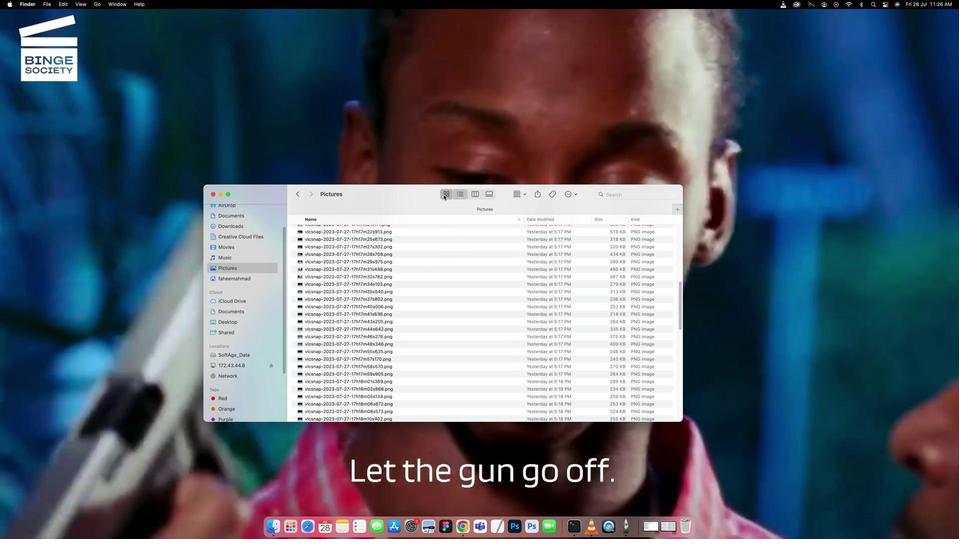 
Action: Mouse pressed left at (447, 207)
Screenshot: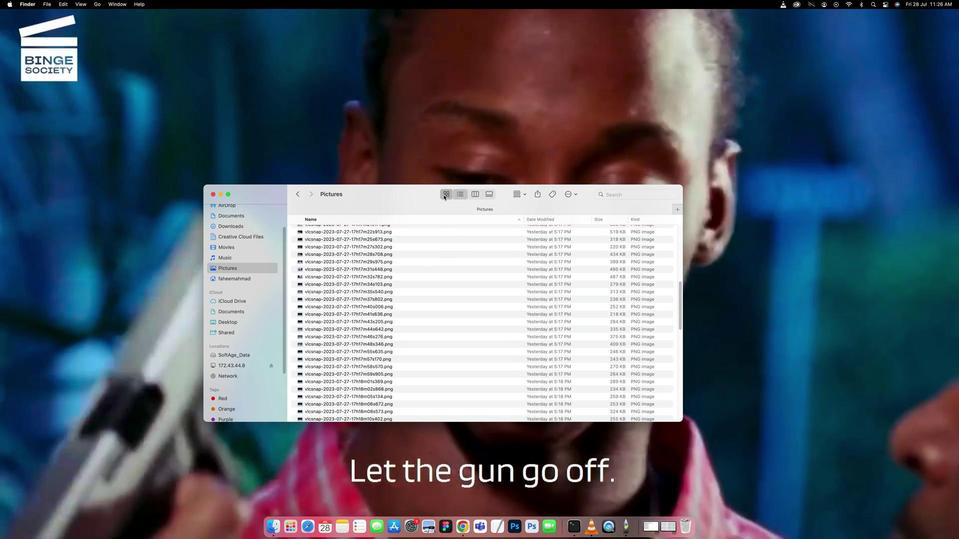 
Action: Mouse moved to (391, 406)
Screenshot: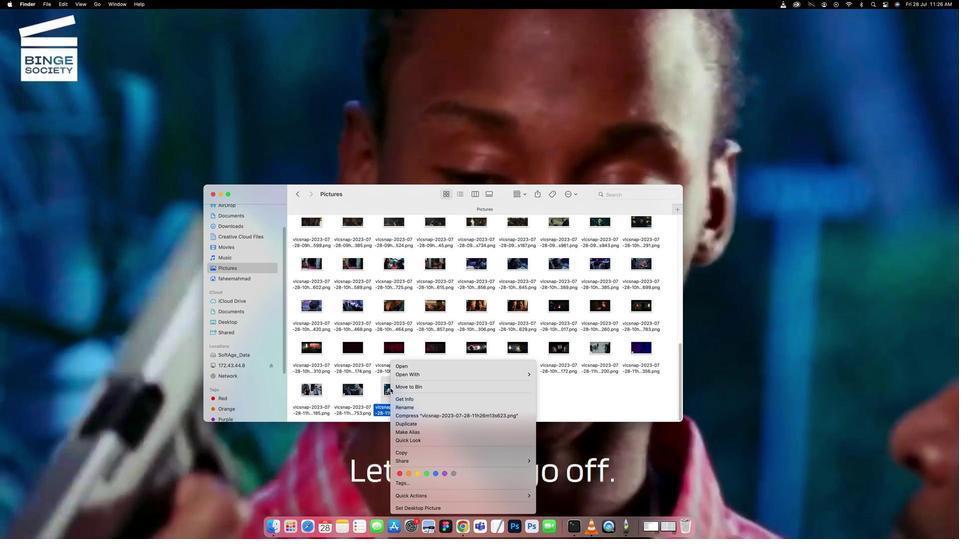
Action: Mouse pressed right at (391, 406)
Screenshot: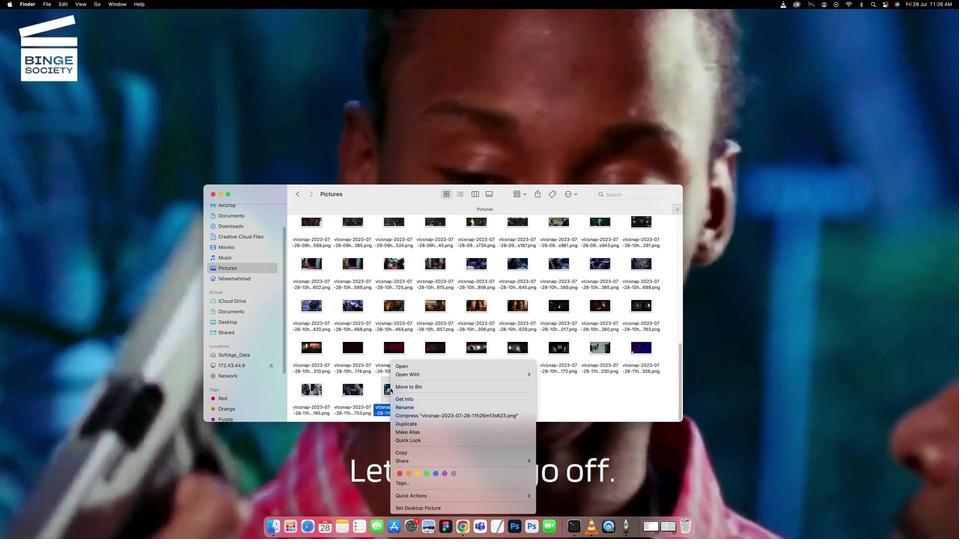 
Action: Mouse moved to (401, 424)
Screenshot: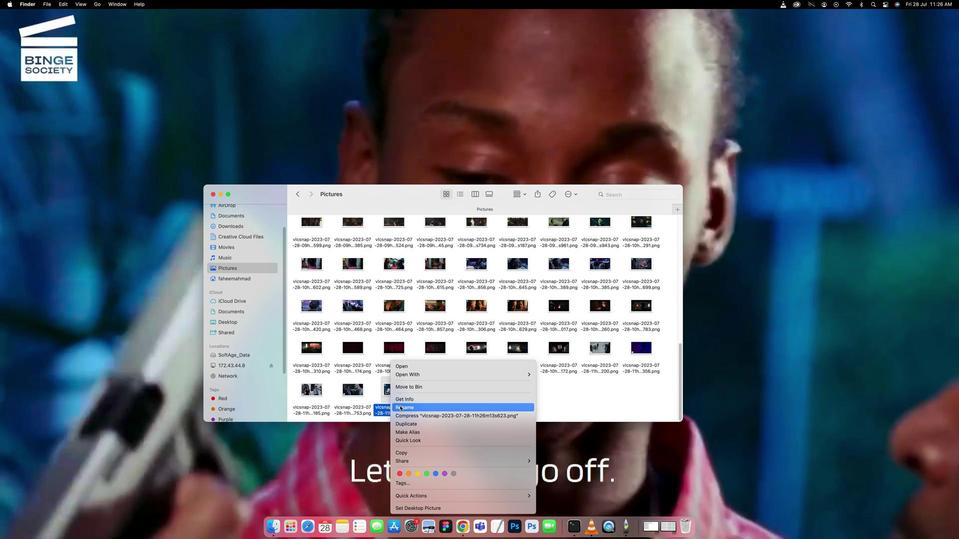 
Action: Mouse pressed left at (401, 424)
Screenshot: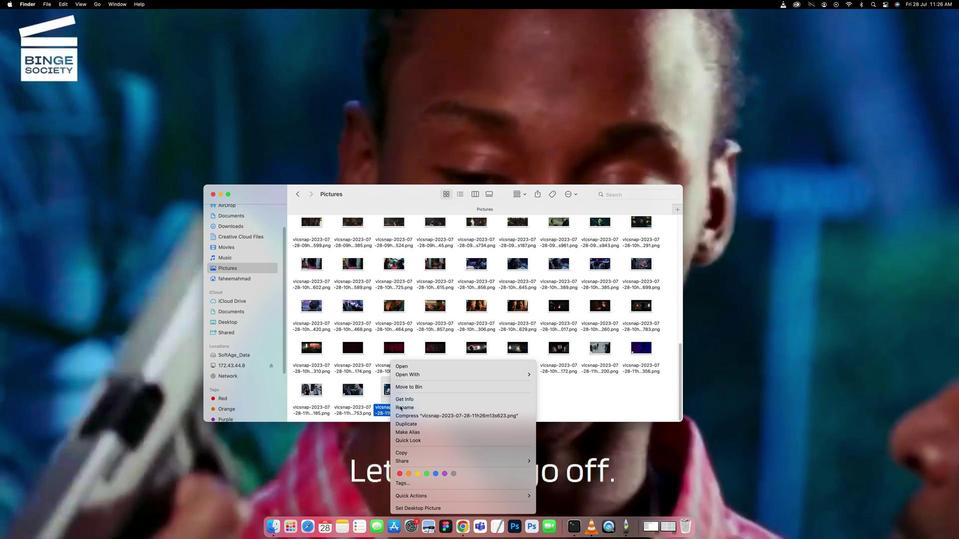 
Action: Key pressed Key.caps_lock'P'Key.caps_lock'r''e'Key.backspaceKey.backspaceKey.backspaceKey.caps_lock'P'Key.backspaceKey.caps_lock'p''r''e''f''i''x'Key.enter
Screenshot: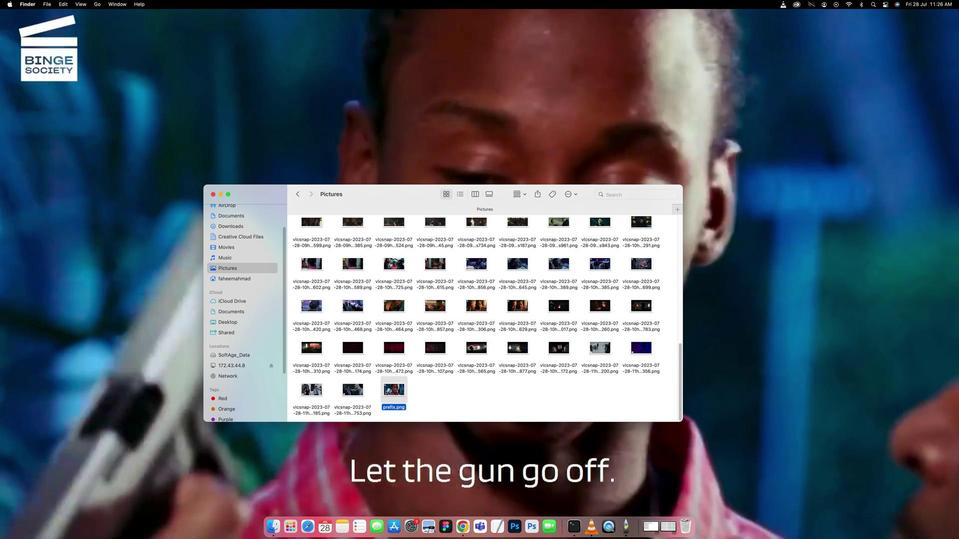
Action: Mouse moved to (507, 164)
Screenshot: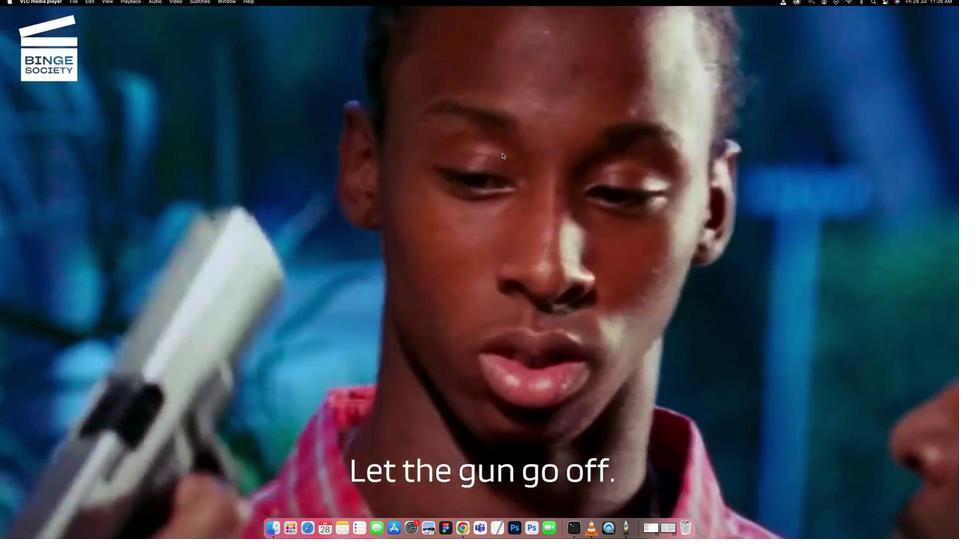 
Action: Mouse pressed left at (507, 164)
Screenshot: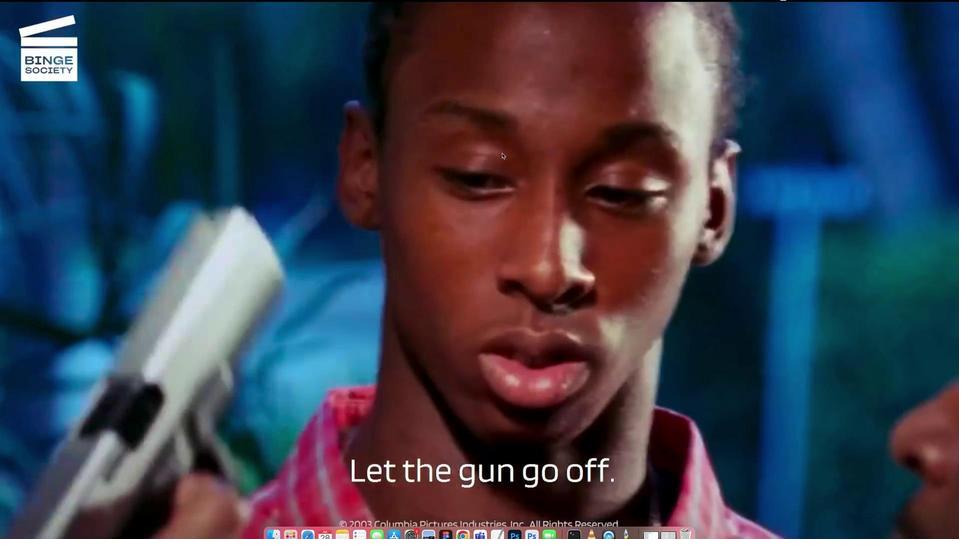
